 Task: Look for space in Billings, United States from 8th August, 2023 to 15th August, 2023 for 9 adults in price range Rs.10000 to Rs.14000. Place can be shared room with 5 bedrooms having 9 beds and 5 bathrooms. Property type can be house, flat, guest house. Amenities needed are: wifi, TV, free parkinig on premises, gym, breakfast. Booking option can be shelf check-in. Required host language is English.
Action: Mouse moved to (414, 97)
Screenshot: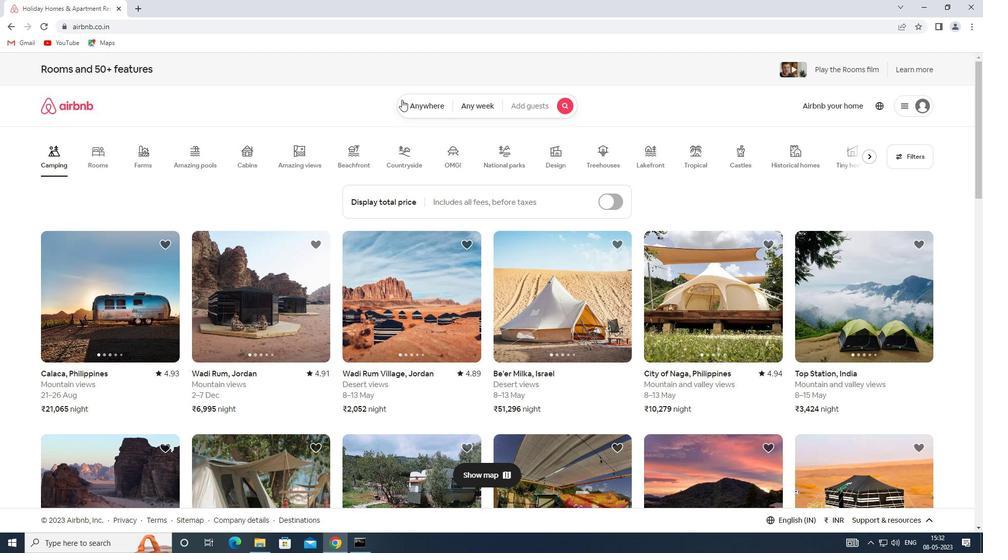 
Action: Mouse pressed left at (414, 97)
Screenshot: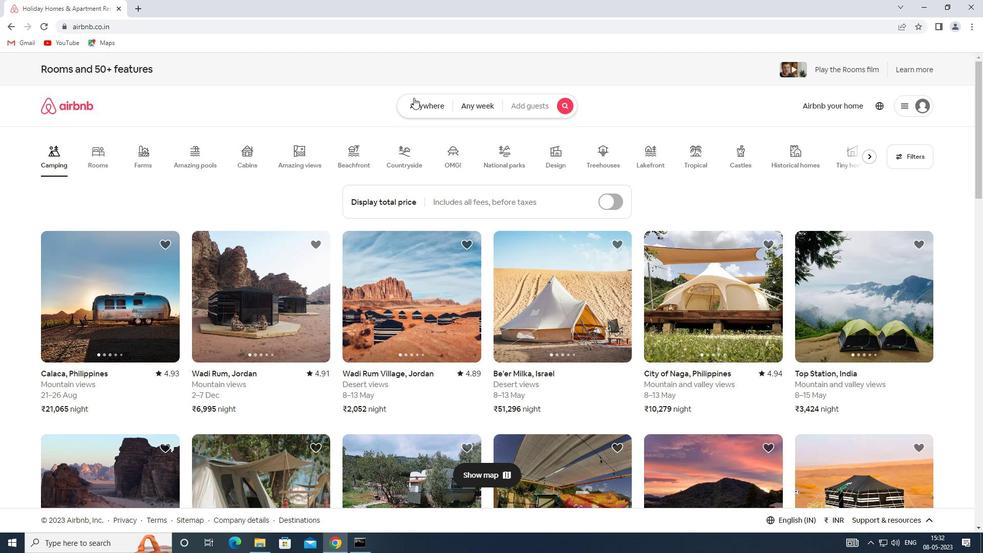 
Action: Mouse moved to (354, 135)
Screenshot: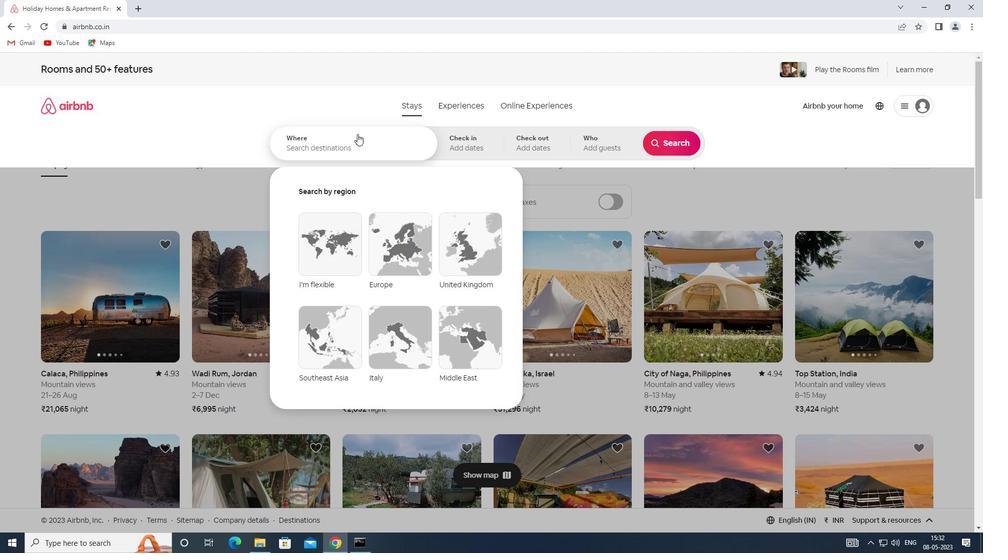 
Action: Mouse pressed left at (354, 135)
Screenshot: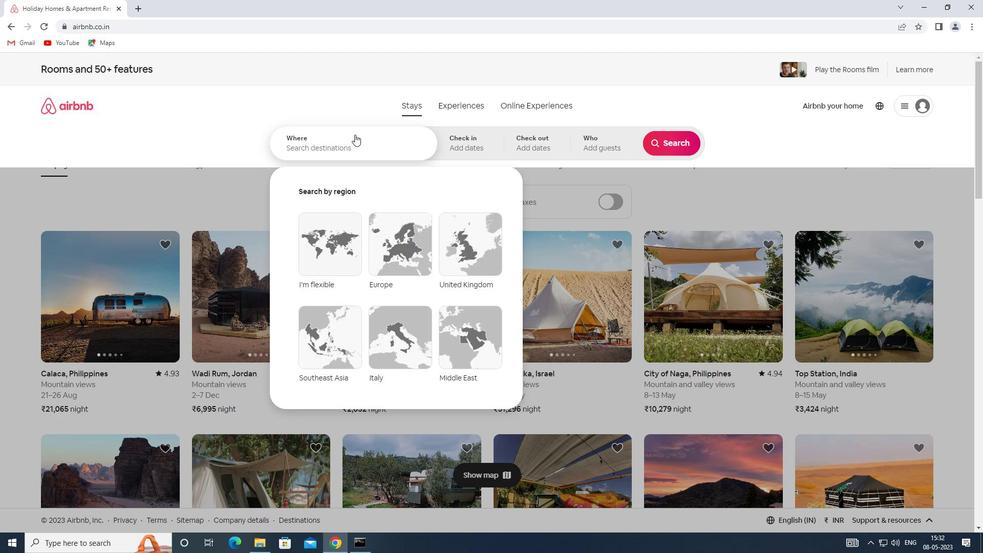 
Action: Mouse moved to (353, 135)
Screenshot: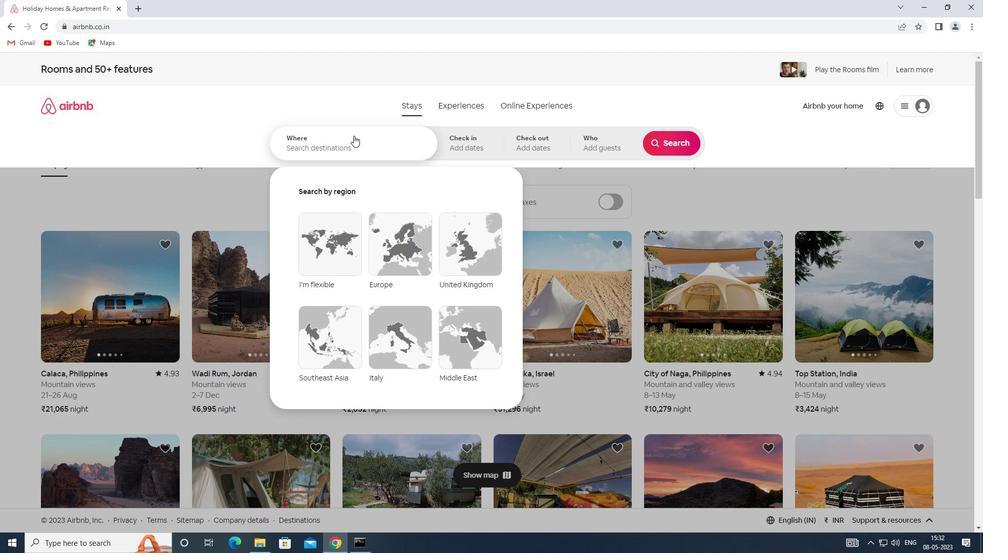 
Action: Key pressed <Key.shift>SPACE<Key.space>IN<Key.space><Key.shift>BILLINGS,<Key.shift>UNITED<Key.space><Key.shift>STATES
Screenshot: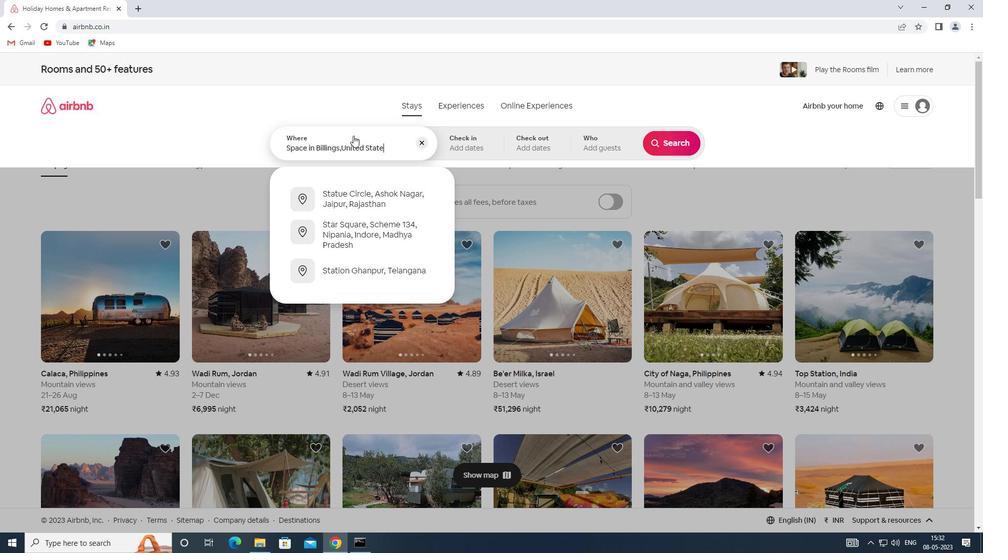 
Action: Mouse moved to (455, 135)
Screenshot: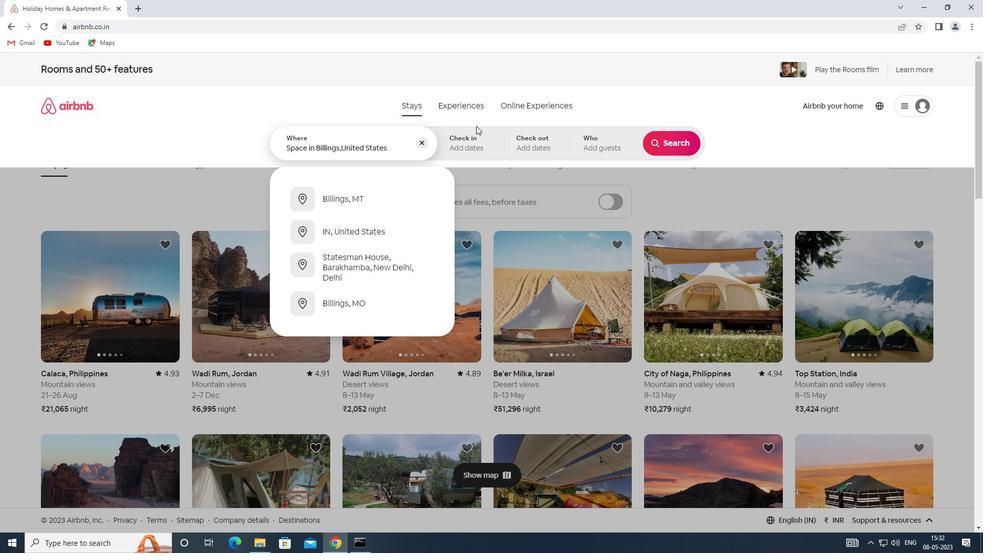 
Action: Mouse pressed left at (455, 135)
Screenshot: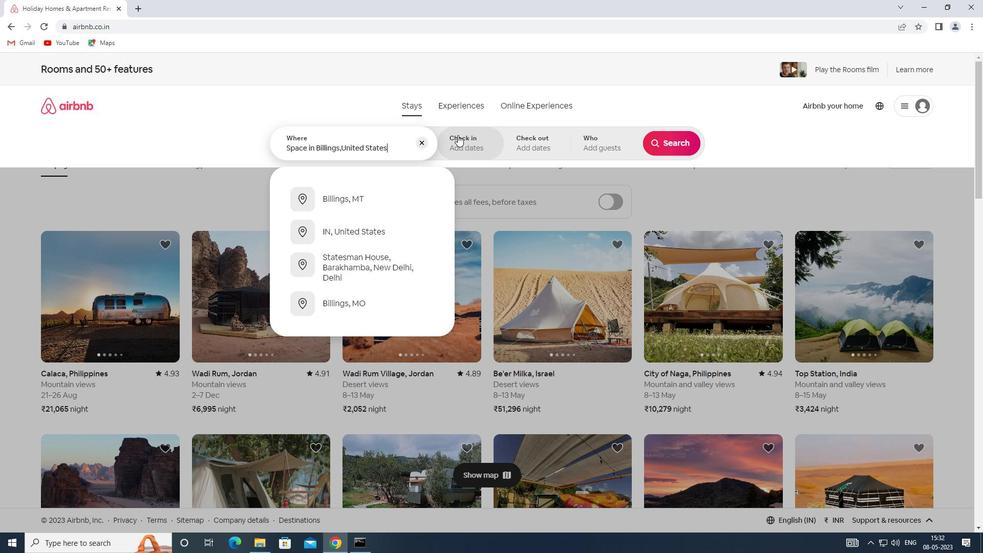 
Action: Mouse moved to (672, 222)
Screenshot: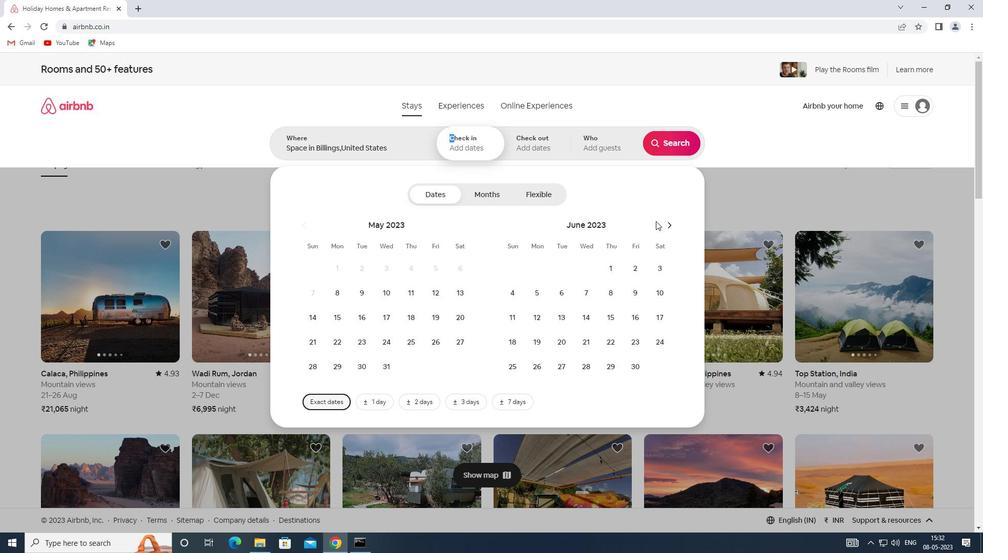 
Action: Mouse pressed left at (672, 222)
Screenshot: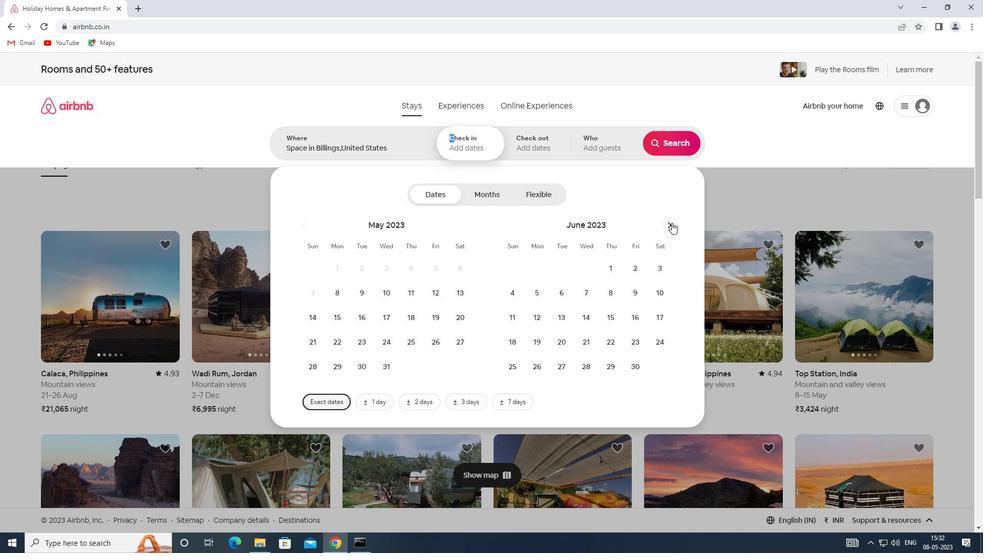 
Action: Mouse pressed left at (672, 222)
Screenshot: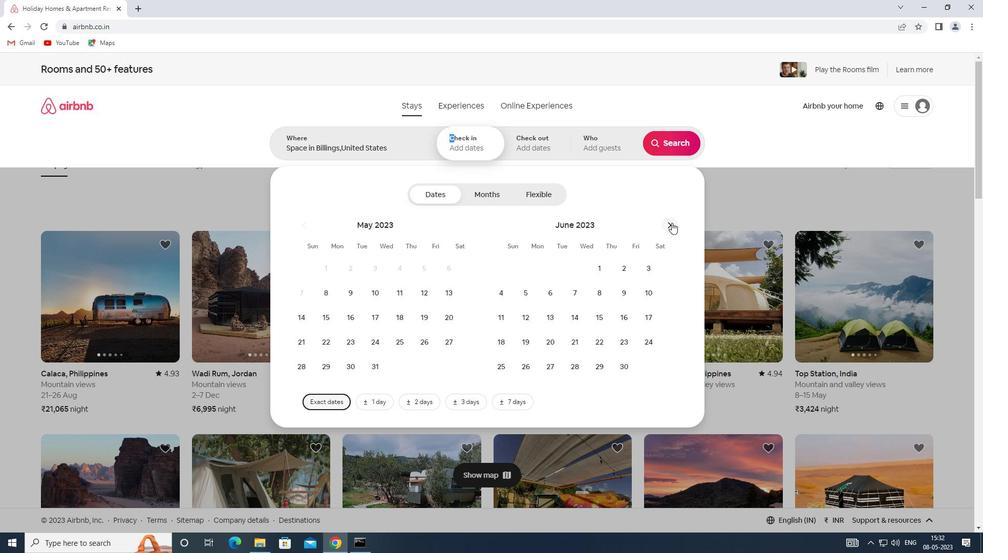 
Action: Mouse moved to (557, 294)
Screenshot: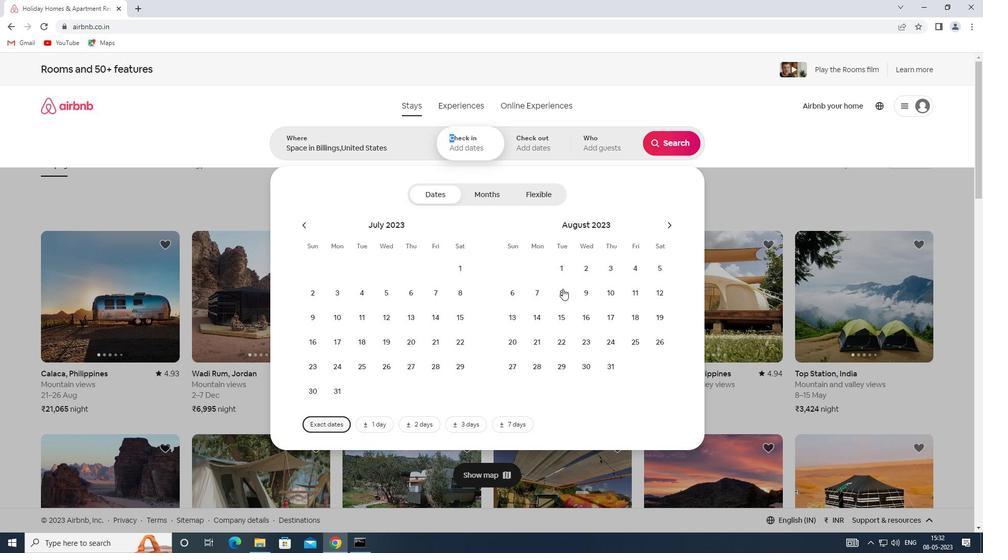 
Action: Mouse pressed left at (557, 294)
Screenshot: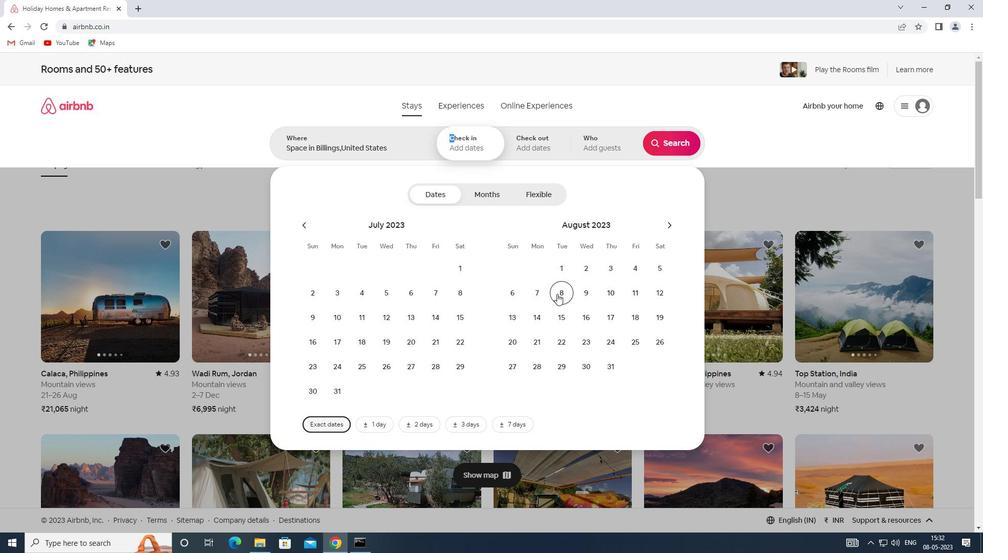 
Action: Mouse moved to (559, 316)
Screenshot: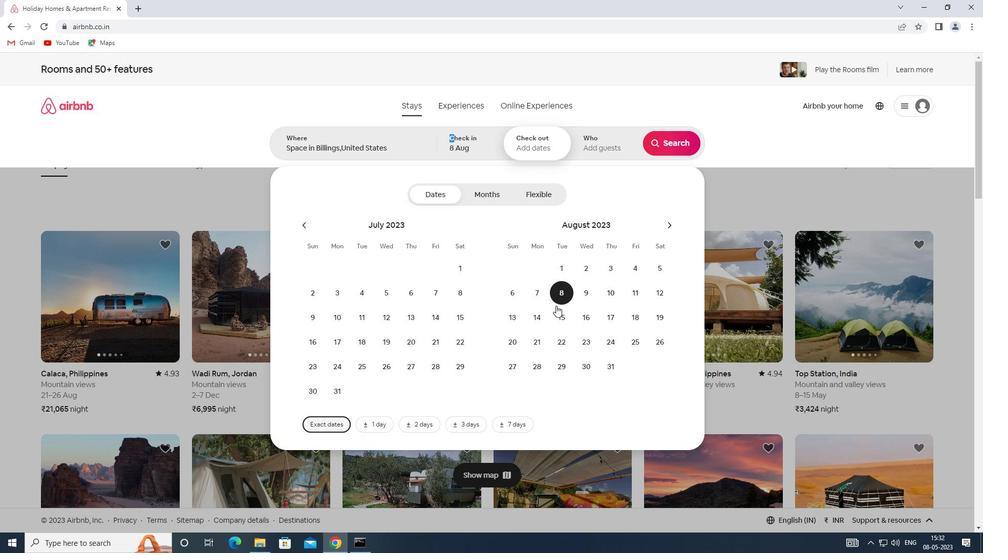 
Action: Mouse pressed left at (559, 316)
Screenshot: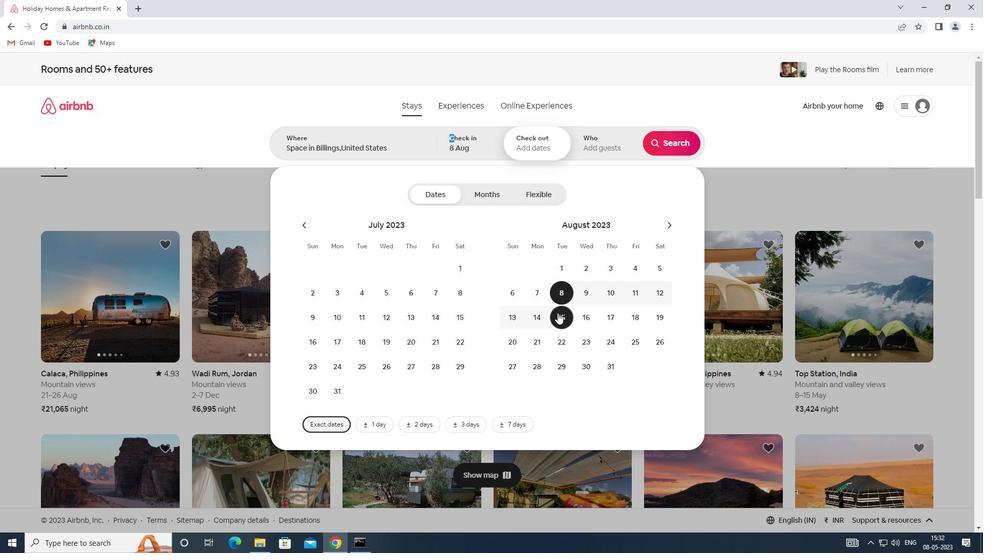 
Action: Mouse moved to (591, 149)
Screenshot: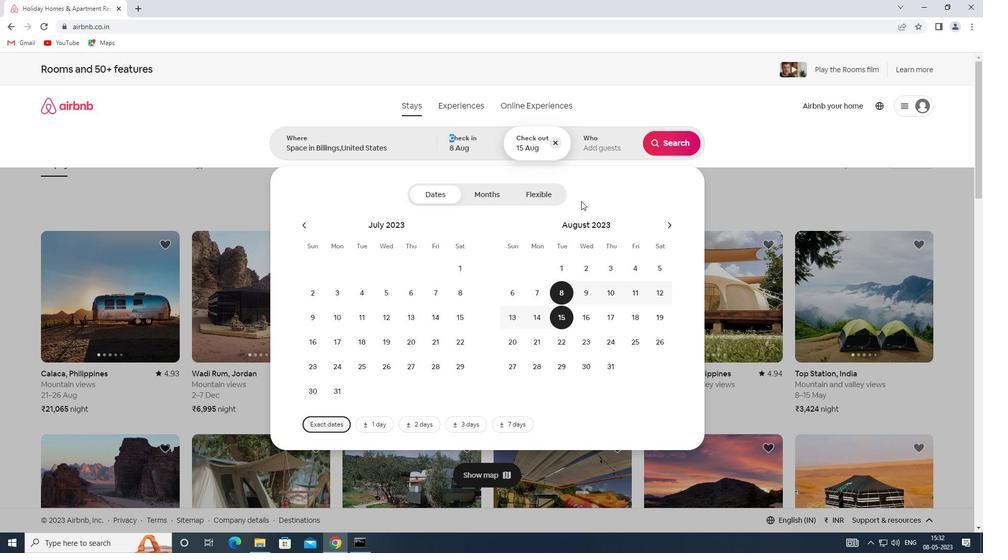 
Action: Mouse pressed left at (591, 149)
Screenshot: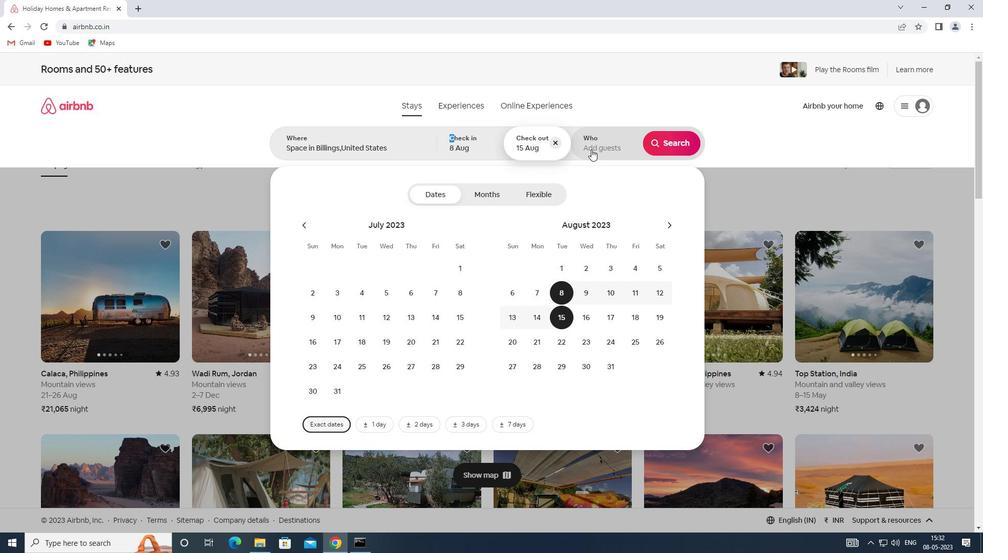 
Action: Mouse moved to (669, 199)
Screenshot: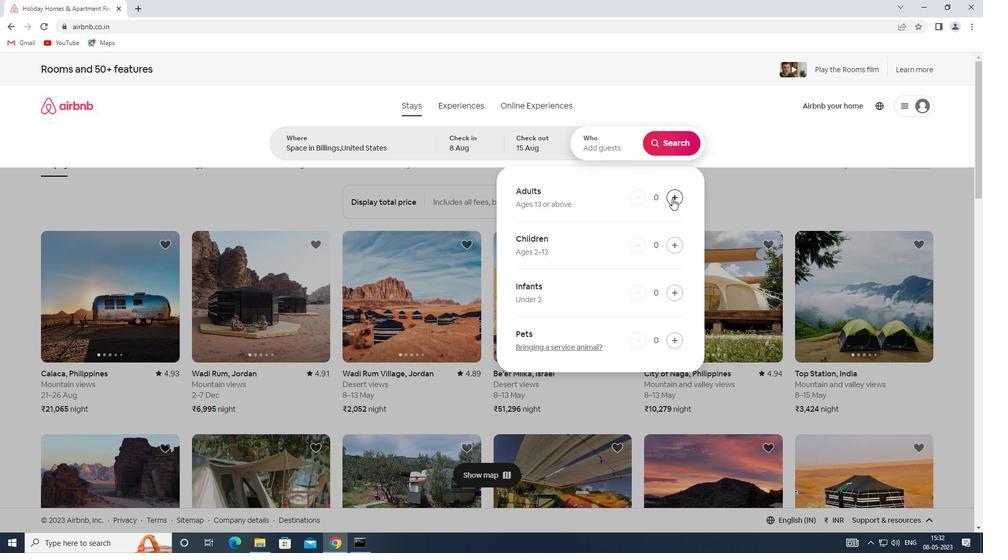 
Action: Mouse pressed left at (669, 199)
Screenshot: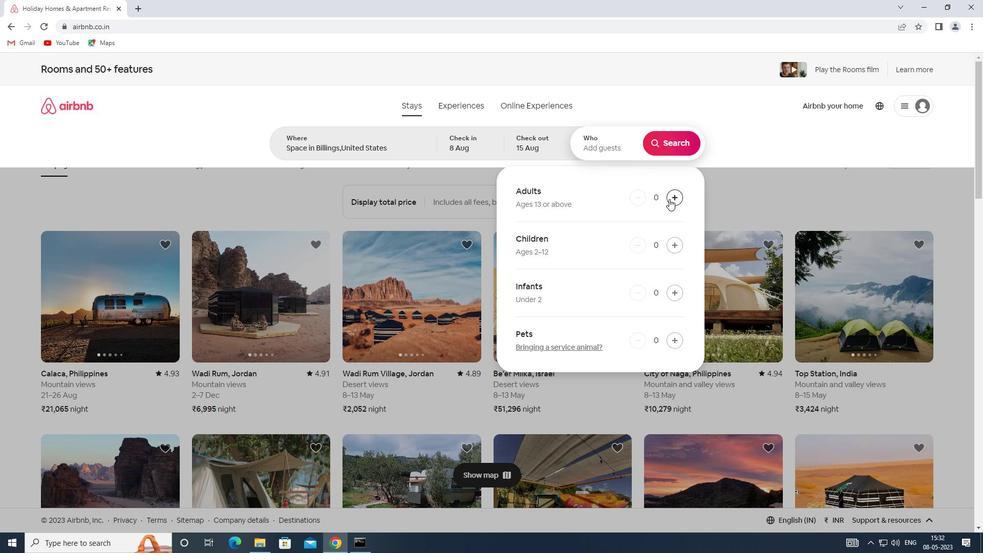 
Action: Mouse pressed left at (669, 199)
Screenshot: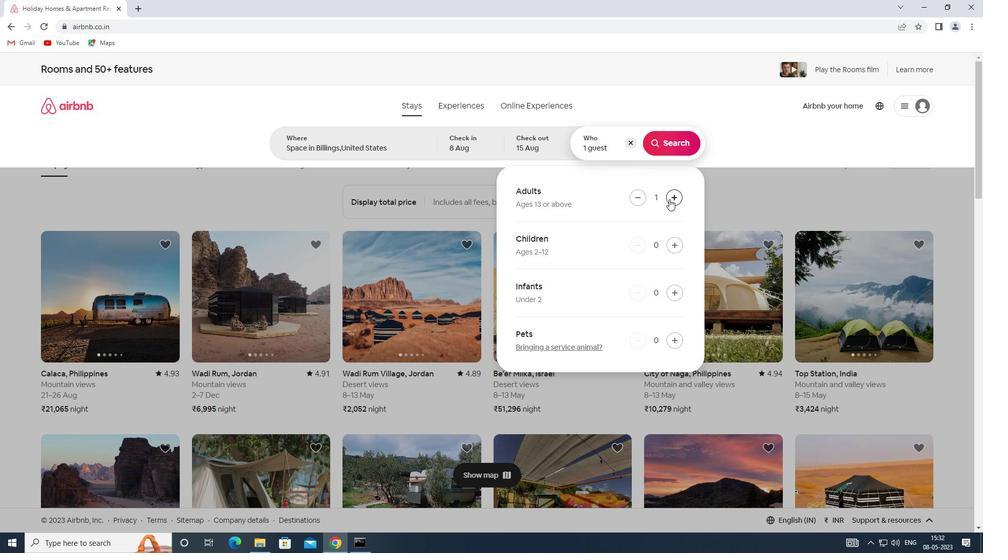 
Action: Mouse pressed left at (669, 199)
Screenshot: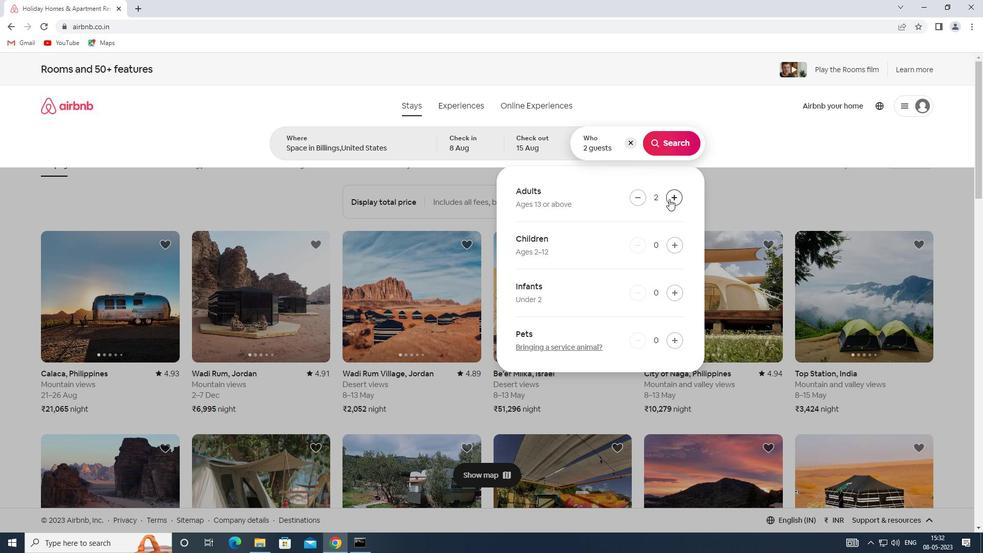 
Action: Mouse pressed left at (669, 199)
Screenshot: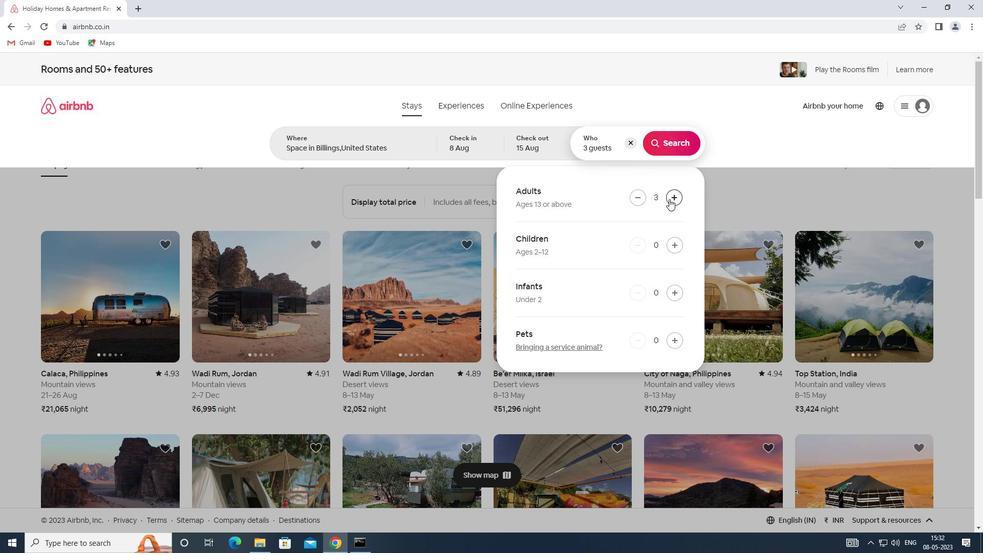 
Action: Mouse pressed left at (669, 199)
Screenshot: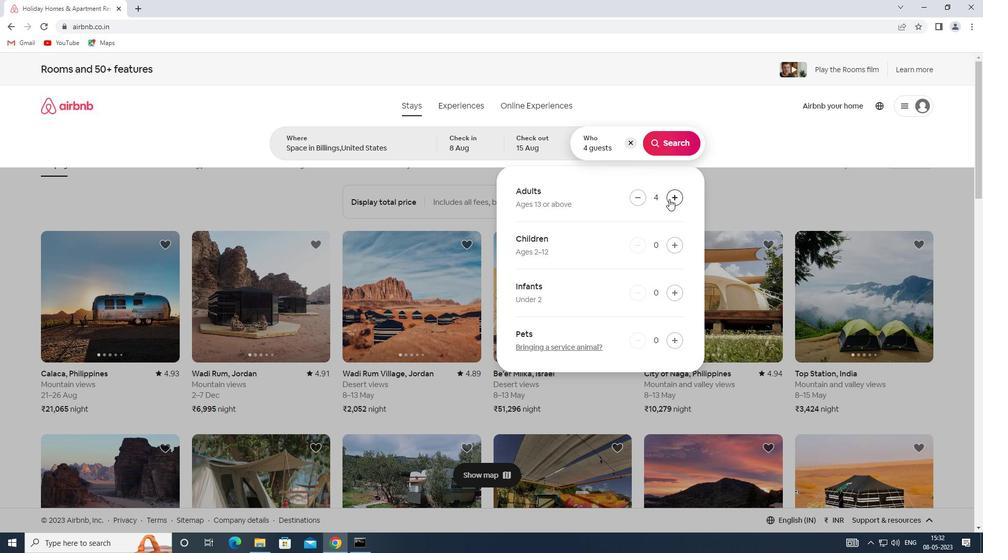 
Action: Mouse pressed left at (669, 199)
Screenshot: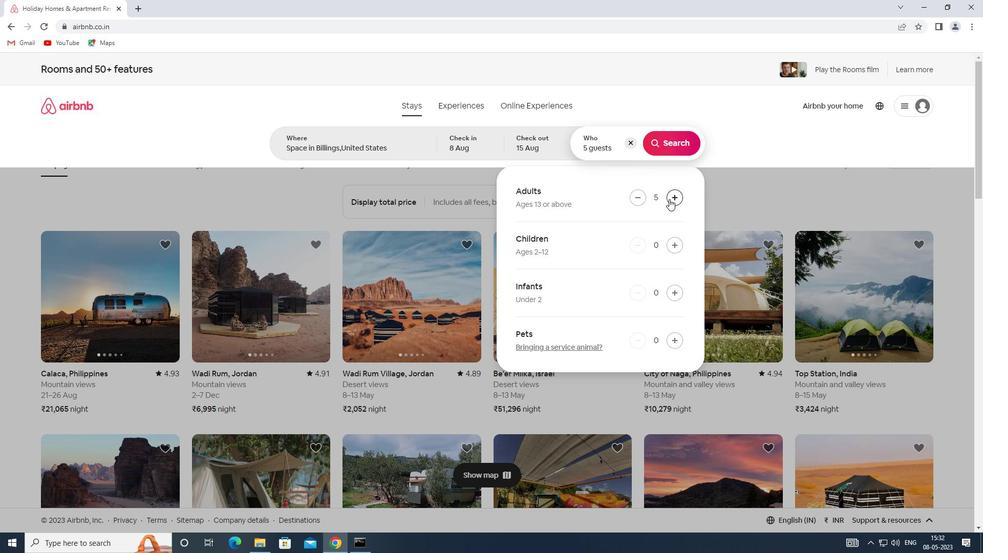 
Action: Mouse pressed left at (669, 199)
Screenshot: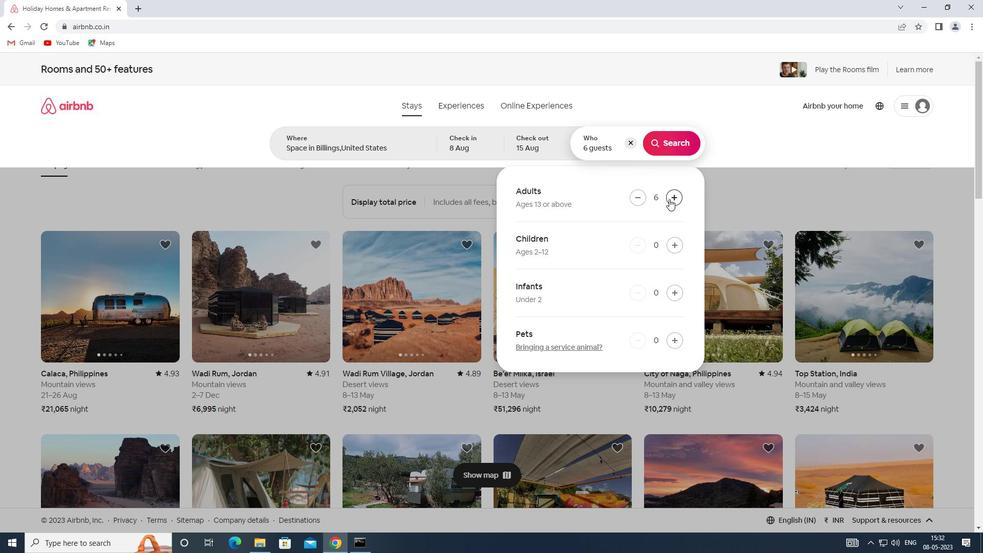 
Action: Mouse pressed left at (669, 199)
Screenshot: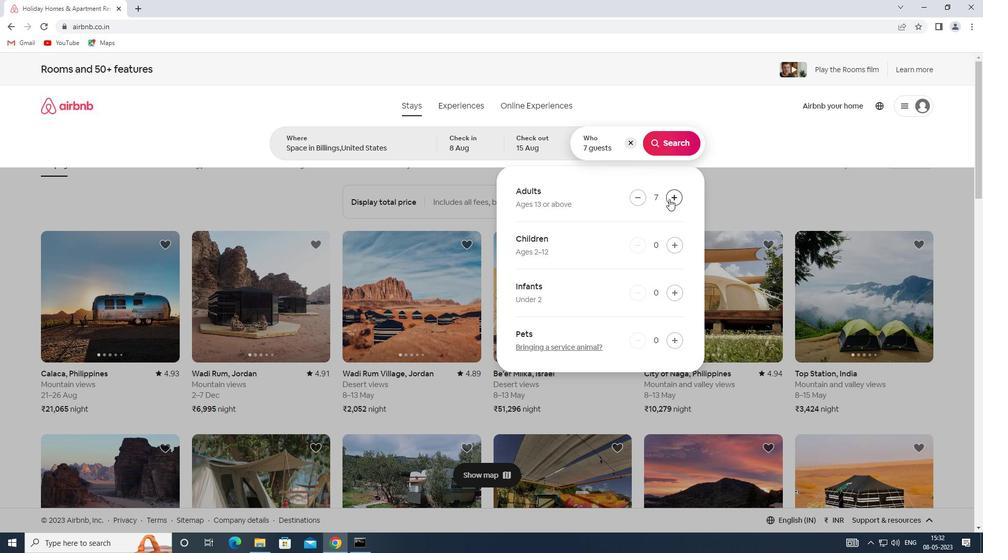 
Action: Mouse pressed left at (669, 199)
Screenshot: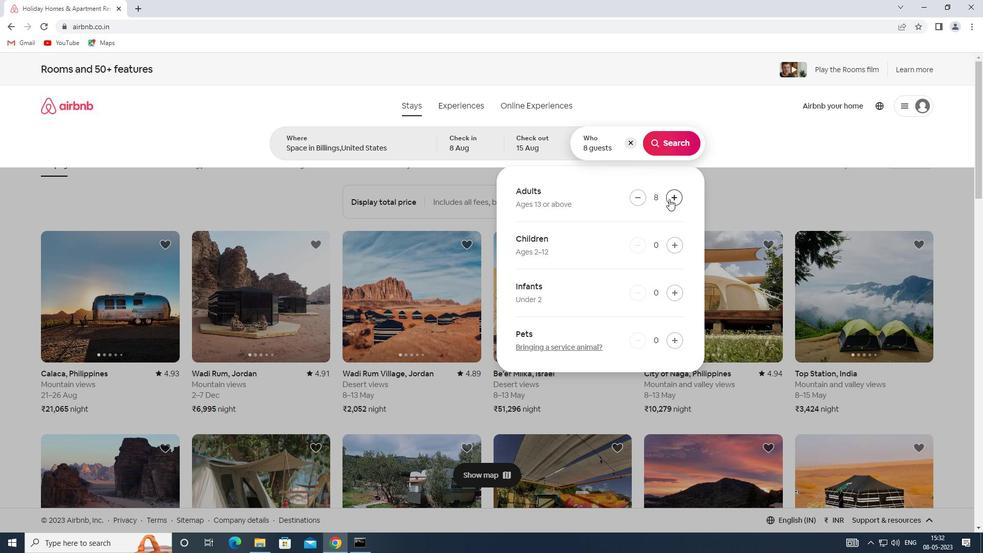
Action: Mouse moved to (667, 139)
Screenshot: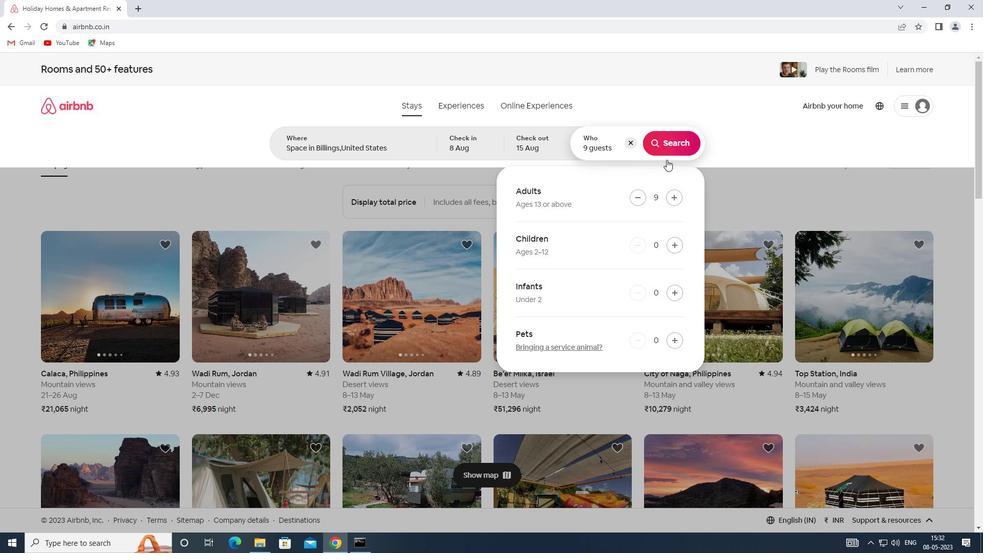 
Action: Mouse pressed left at (667, 139)
Screenshot: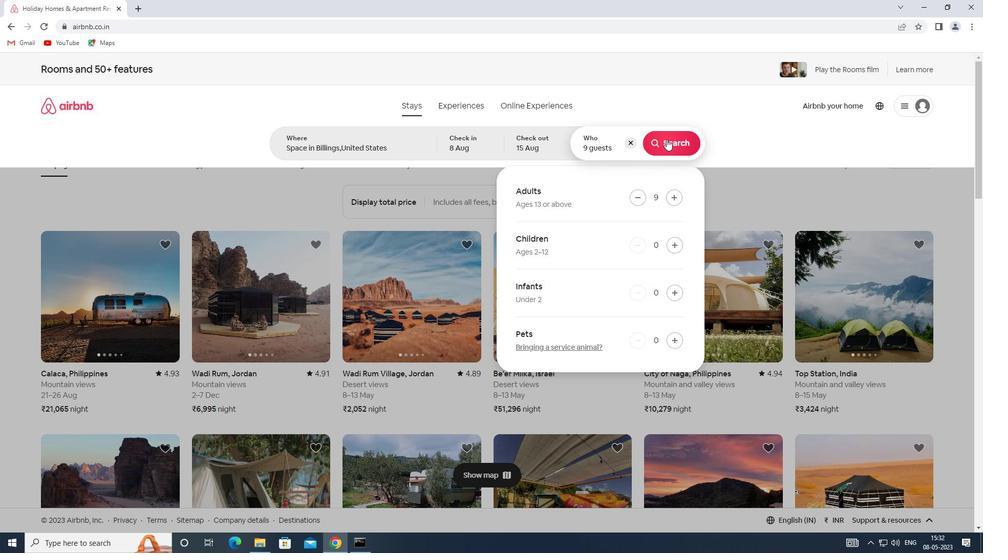 
Action: Mouse moved to (926, 115)
Screenshot: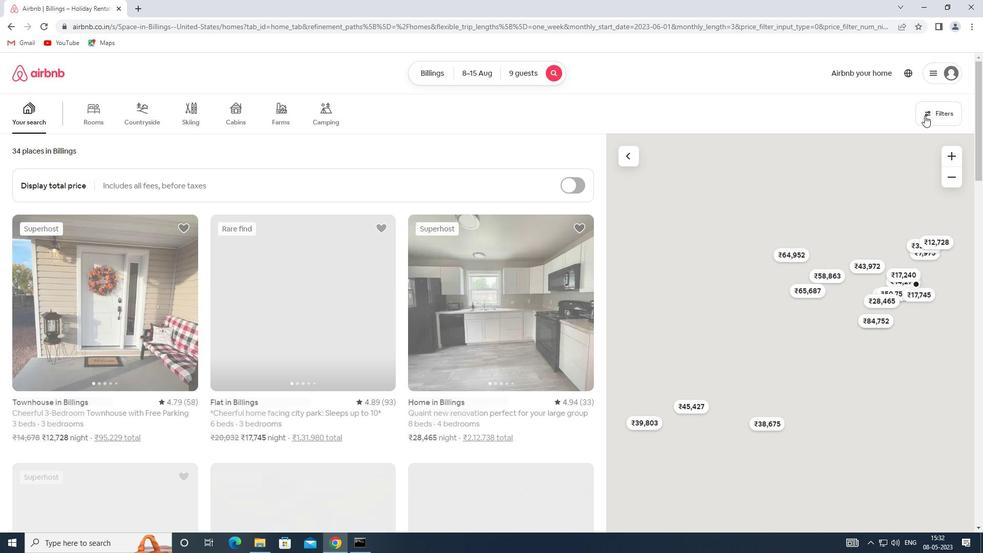 
Action: Mouse pressed left at (926, 115)
Screenshot: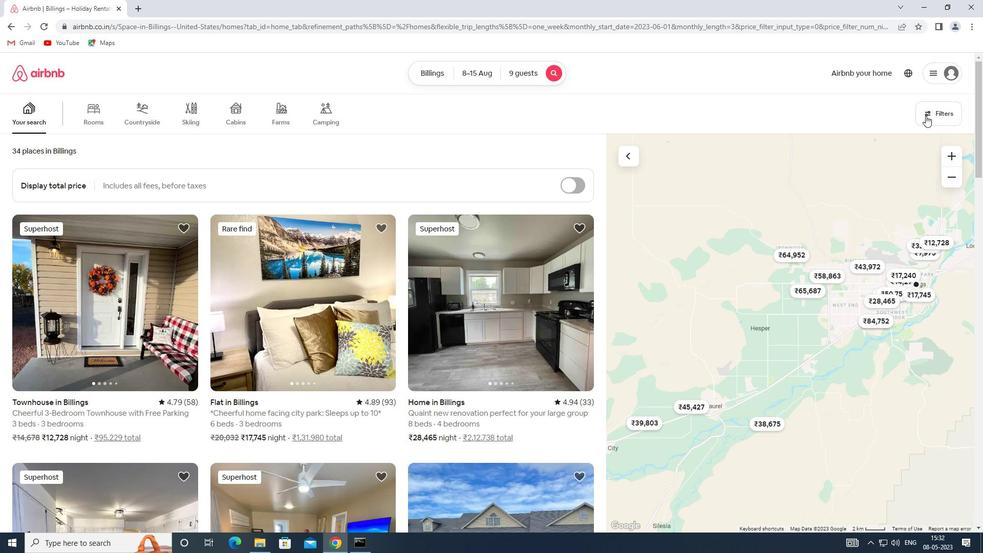 
Action: Mouse moved to (353, 367)
Screenshot: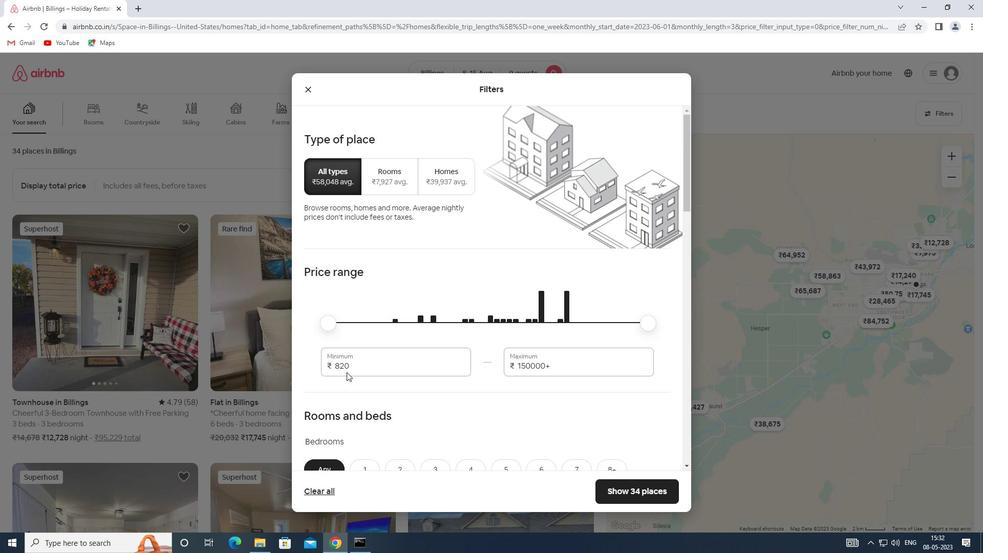 
Action: Mouse pressed left at (353, 367)
Screenshot: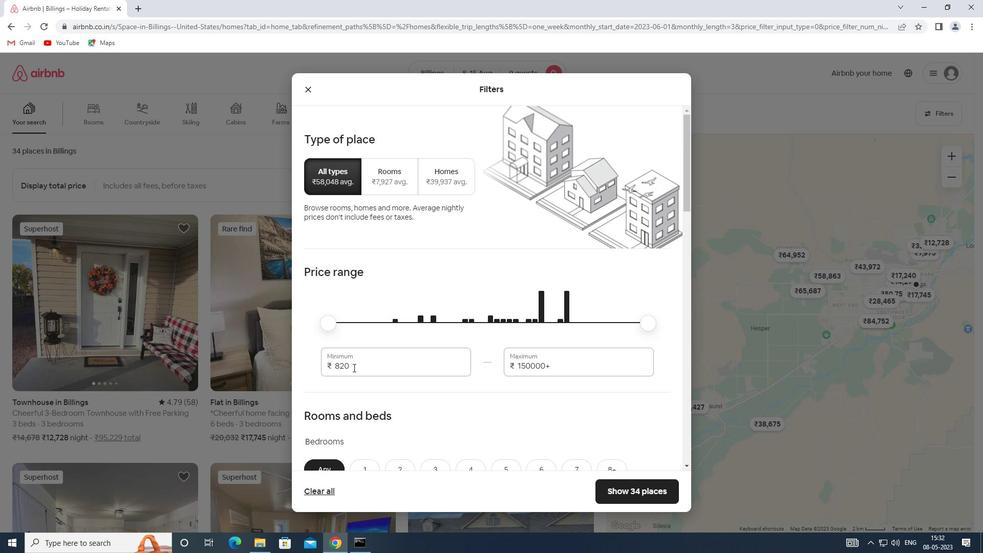 
Action: Mouse moved to (304, 367)
Screenshot: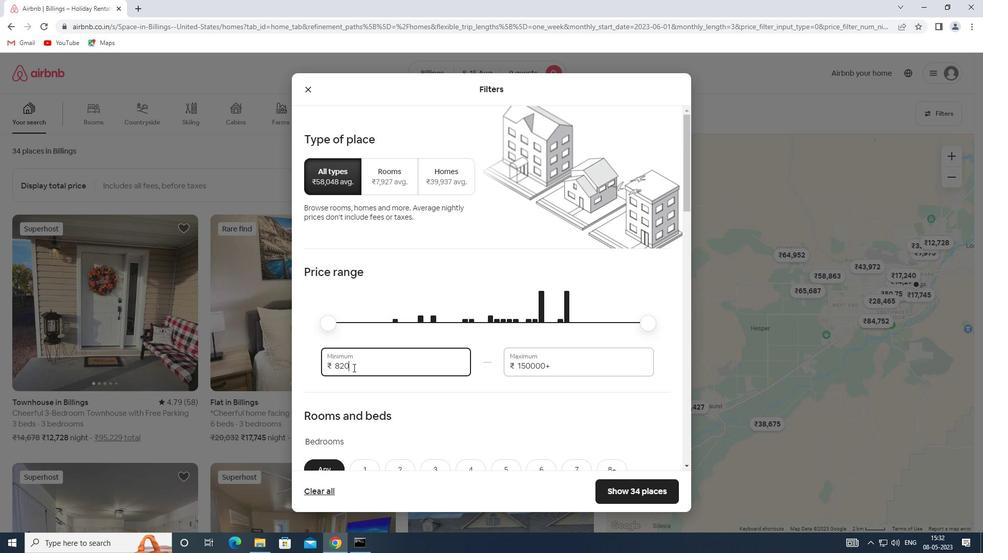 
Action: Key pressed 10000
Screenshot: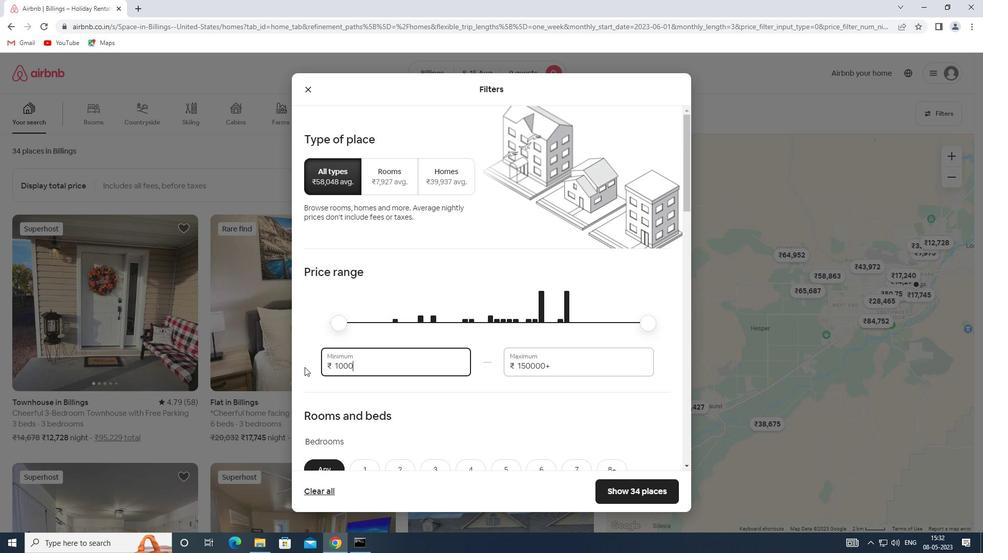 
Action: Mouse moved to (552, 371)
Screenshot: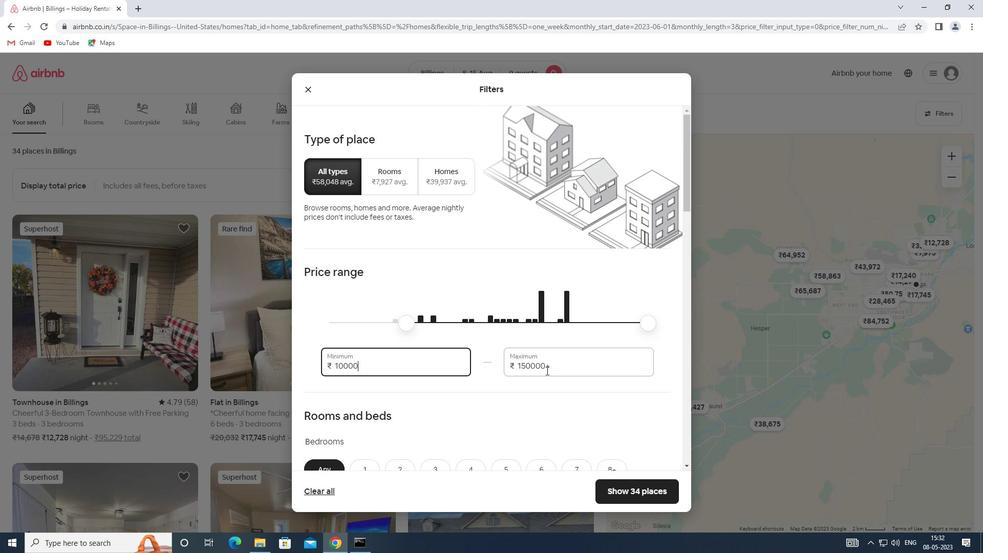 
Action: Mouse pressed left at (552, 371)
Screenshot: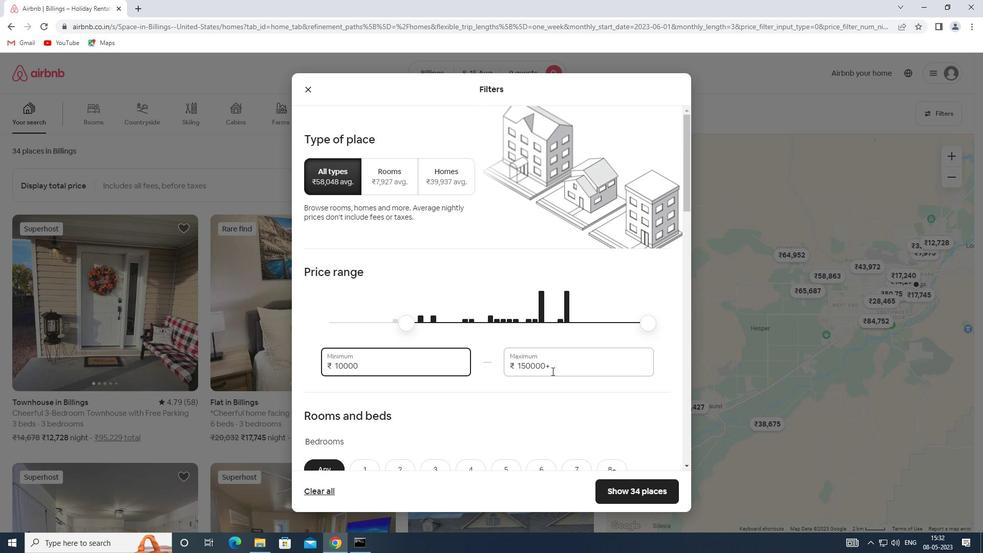 
Action: Mouse moved to (513, 371)
Screenshot: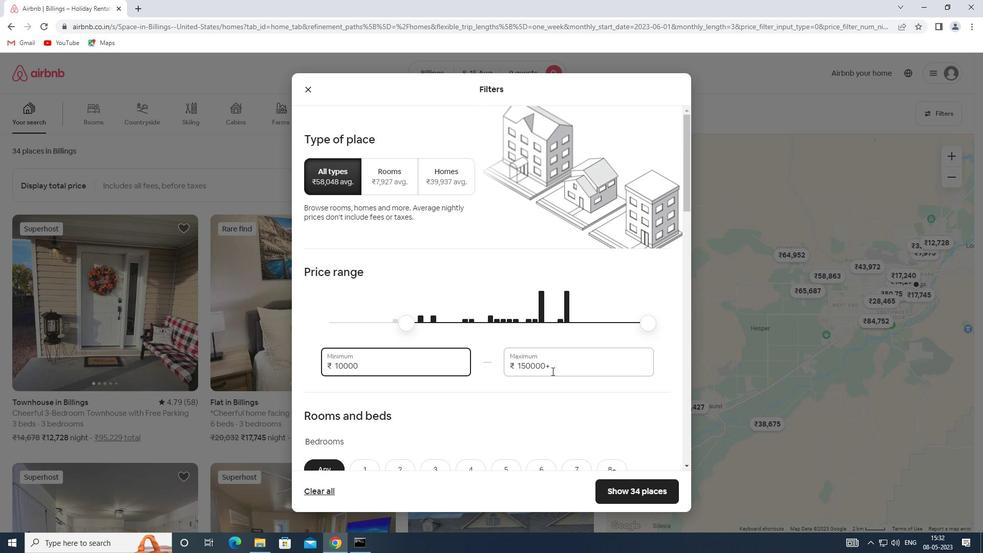 
Action: Key pressed 149<Key.backspace>000
Screenshot: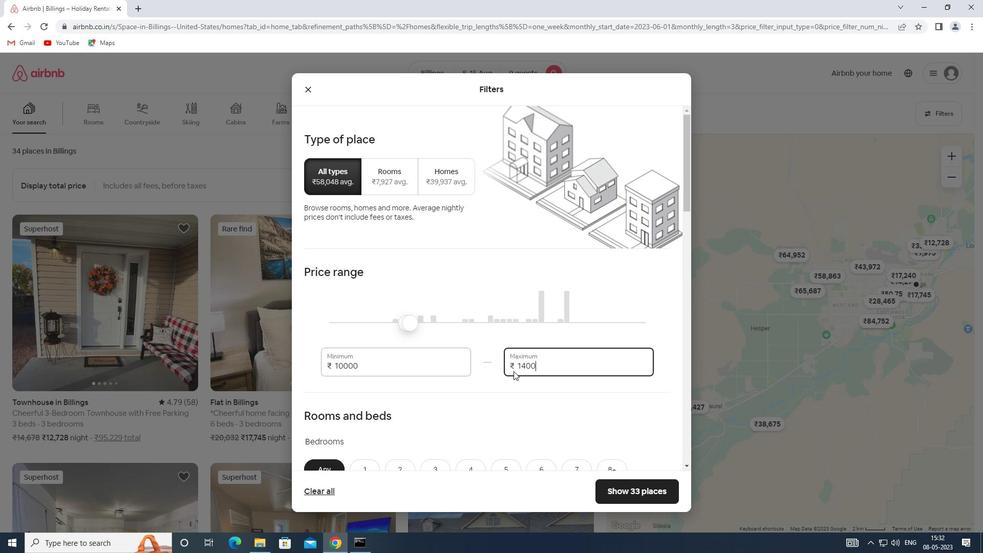 
Action: Mouse scrolled (513, 371) with delta (0, 0)
Screenshot: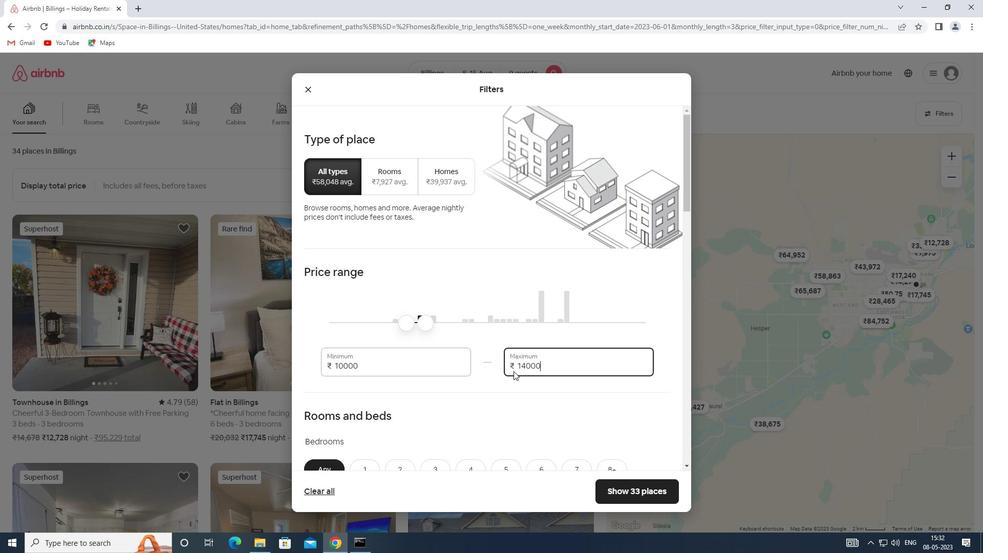 
Action: Mouse scrolled (513, 371) with delta (0, 0)
Screenshot: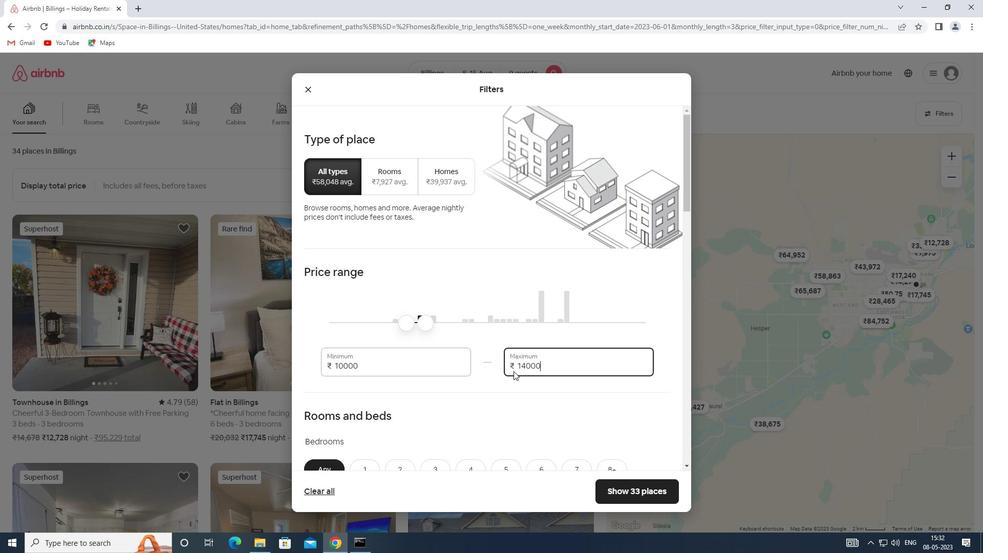 
Action: Mouse scrolled (513, 371) with delta (0, 0)
Screenshot: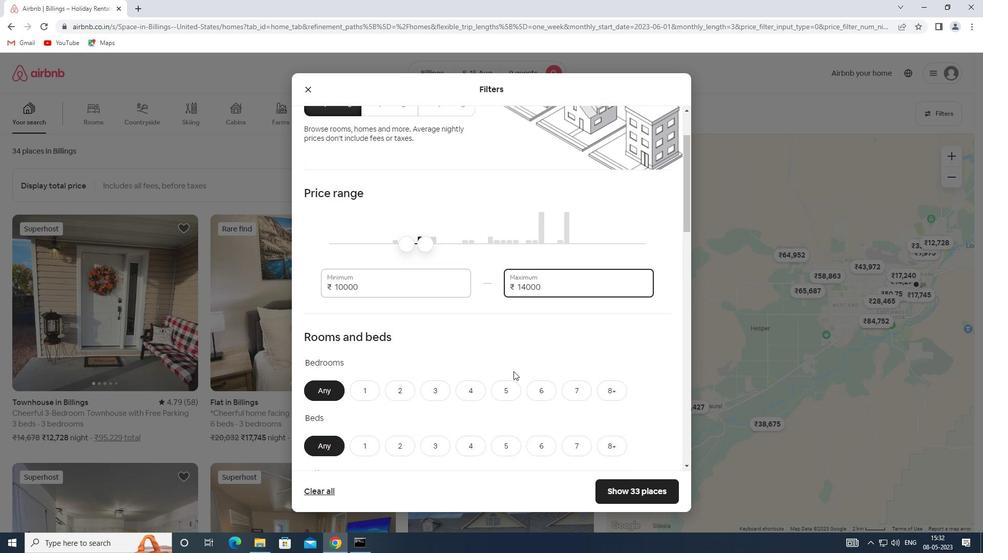 
Action: Mouse moved to (507, 321)
Screenshot: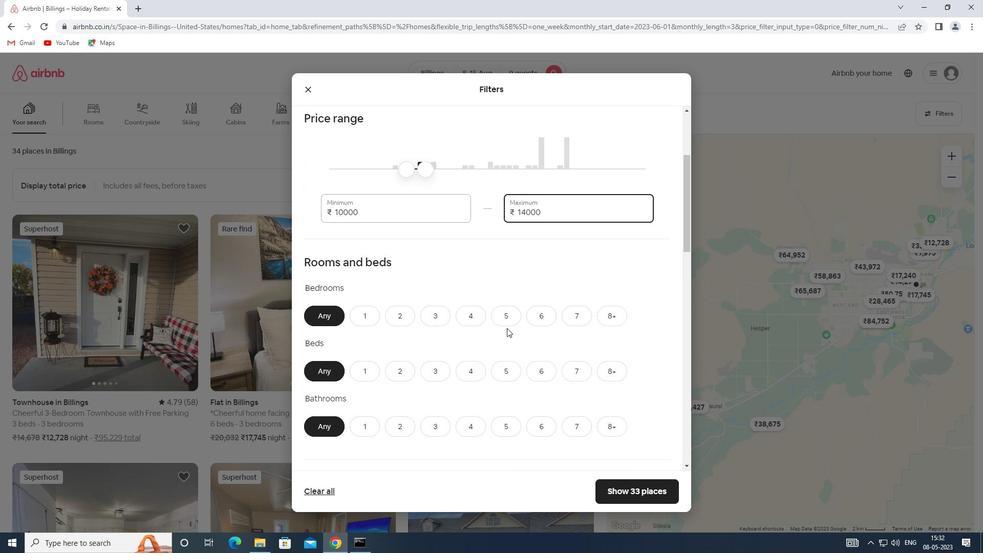 
Action: Mouse pressed left at (507, 321)
Screenshot: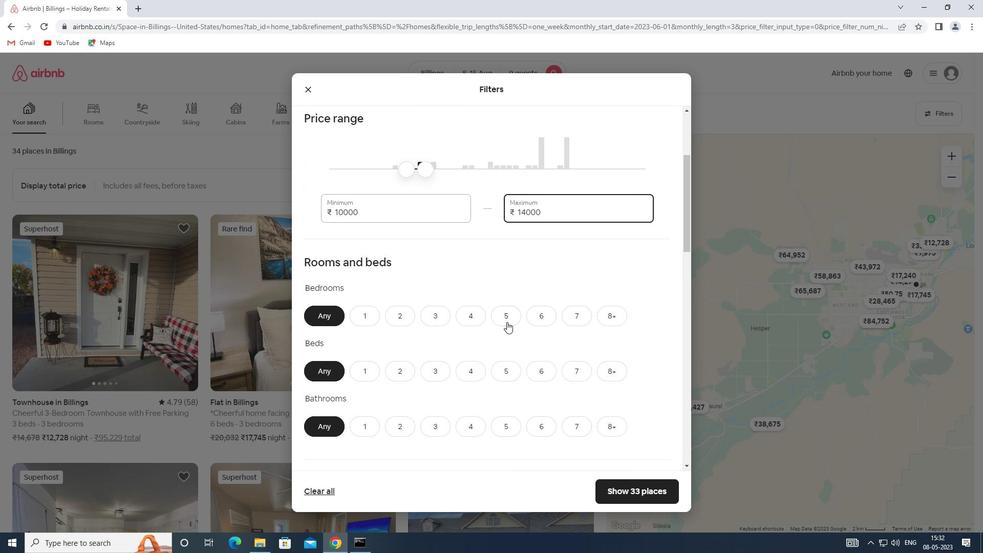 
Action: Mouse moved to (608, 371)
Screenshot: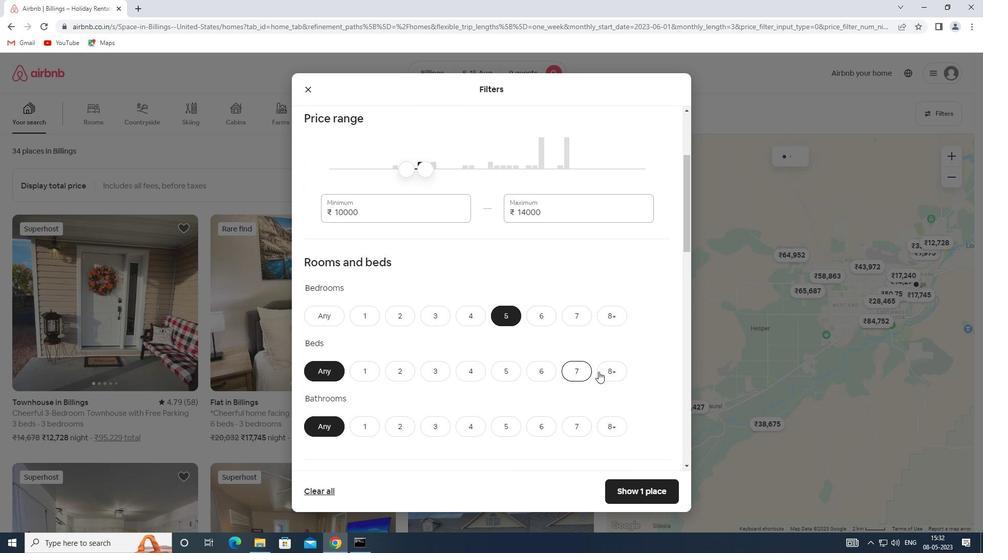 
Action: Mouse pressed left at (608, 371)
Screenshot: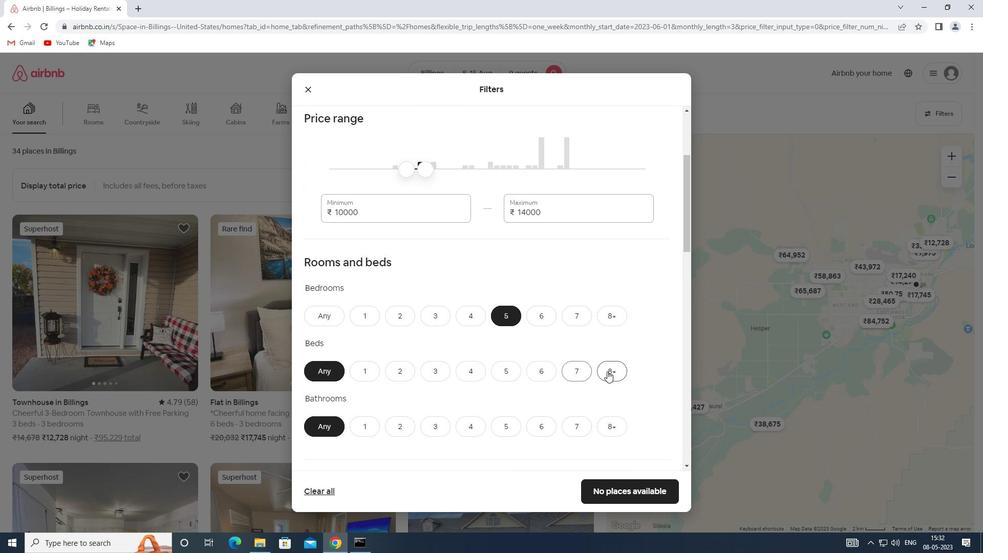
Action: Mouse moved to (504, 426)
Screenshot: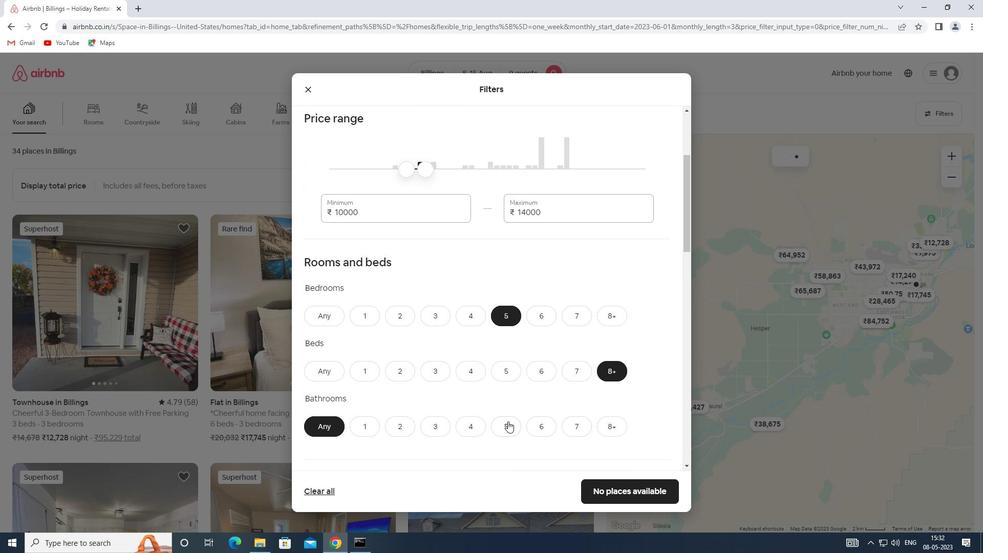 
Action: Mouse pressed left at (504, 426)
Screenshot: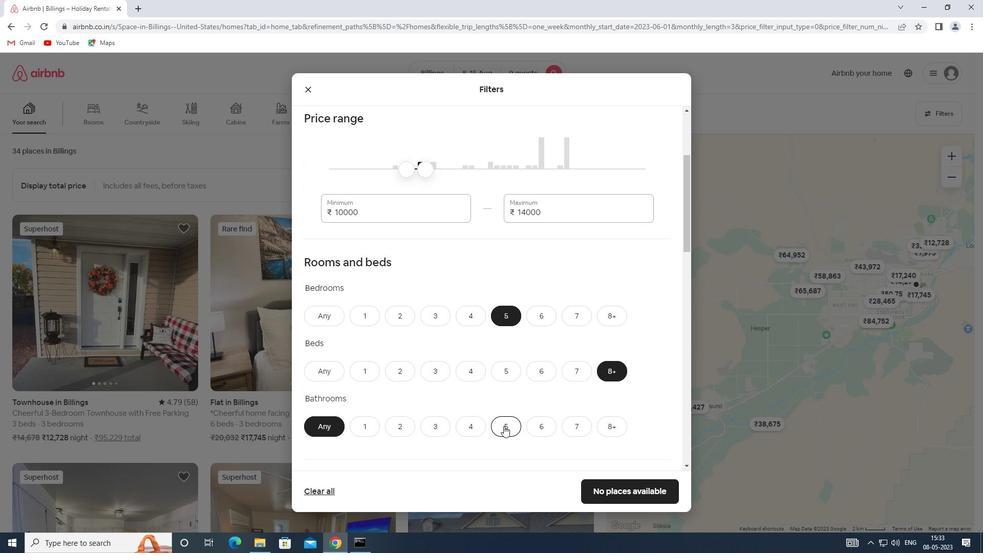 
Action: Mouse moved to (503, 425)
Screenshot: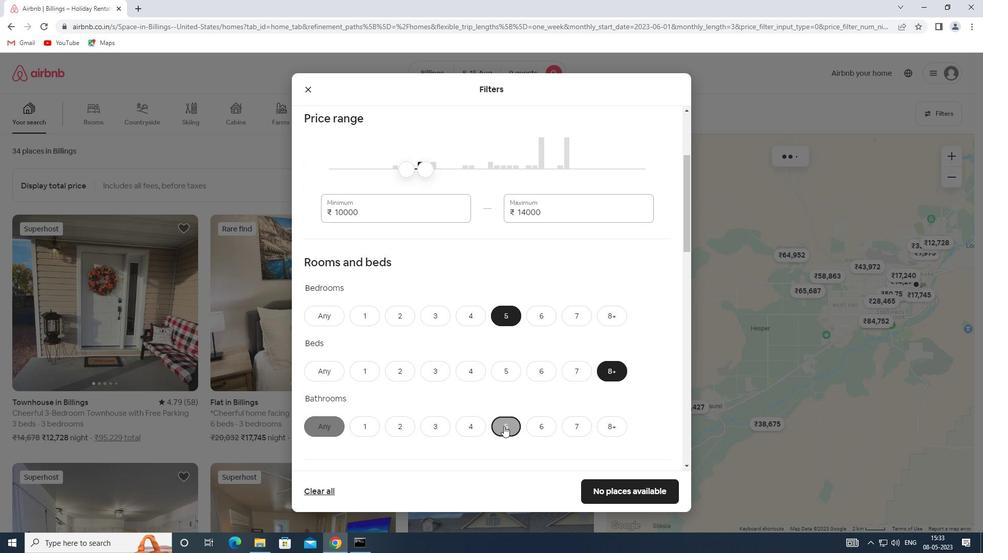 
Action: Mouse scrolled (503, 424) with delta (0, 0)
Screenshot: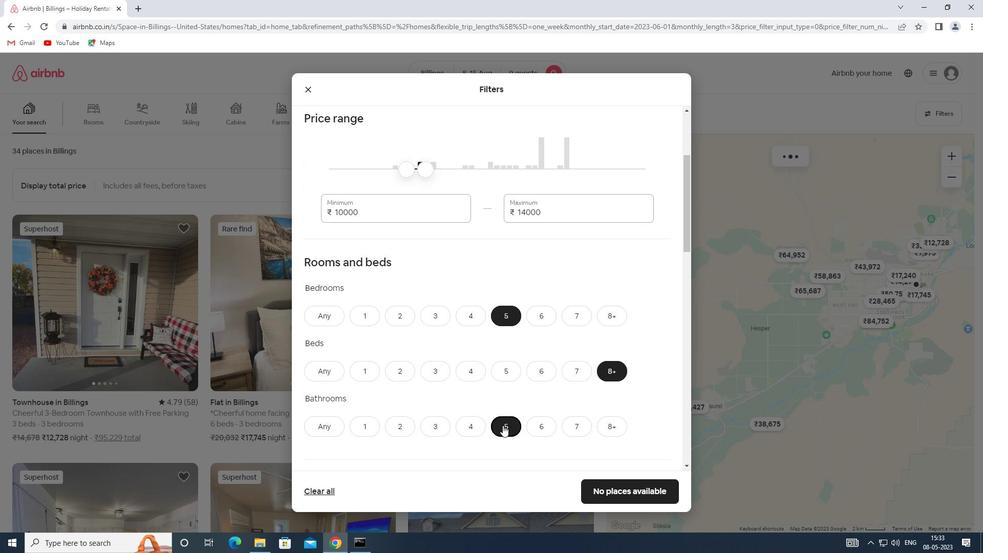 
Action: Mouse scrolled (503, 424) with delta (0, 0)
Screenshot: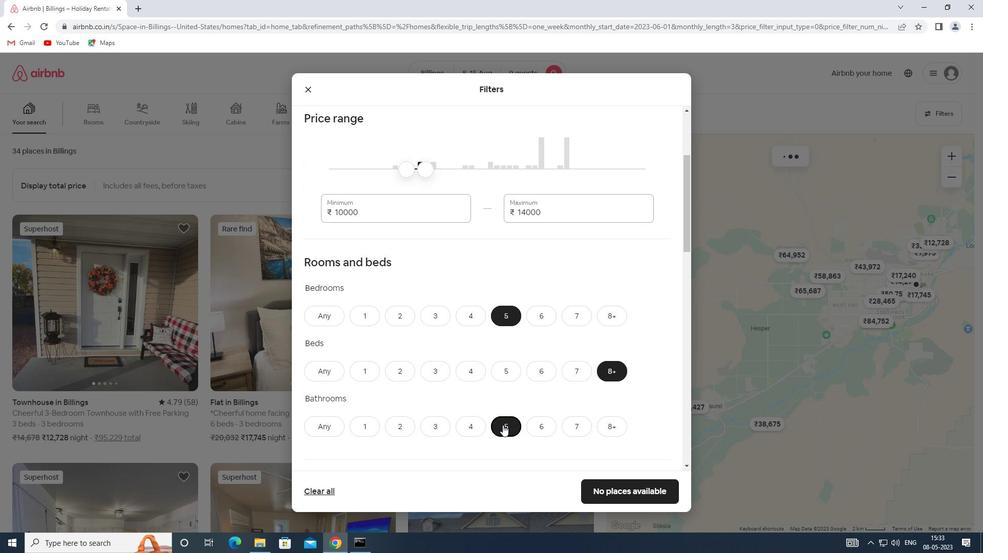 
Action: Mouse moved to (502, 423)
Screenshot: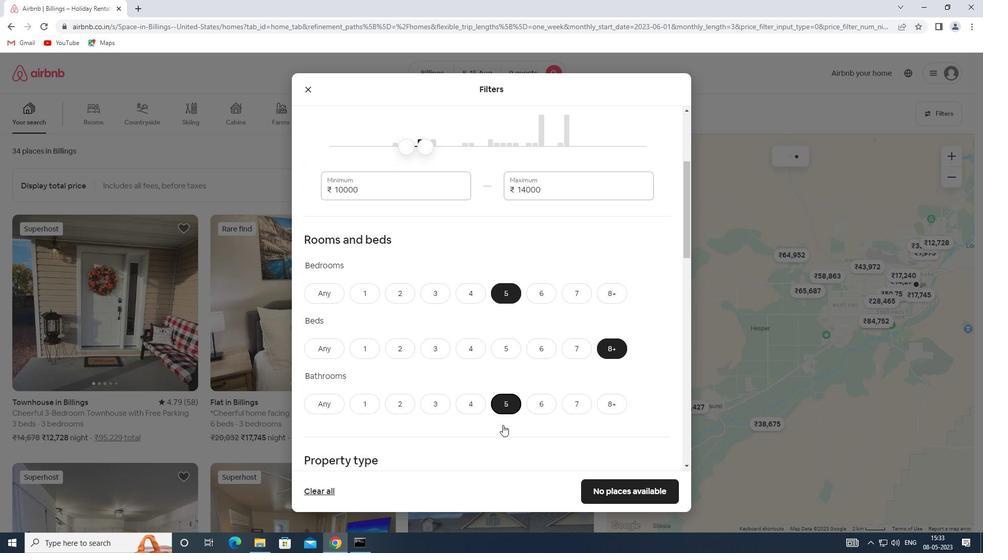 
Action: Mouse scrolled (502, 422) with delta (0, 0)
Screenshot: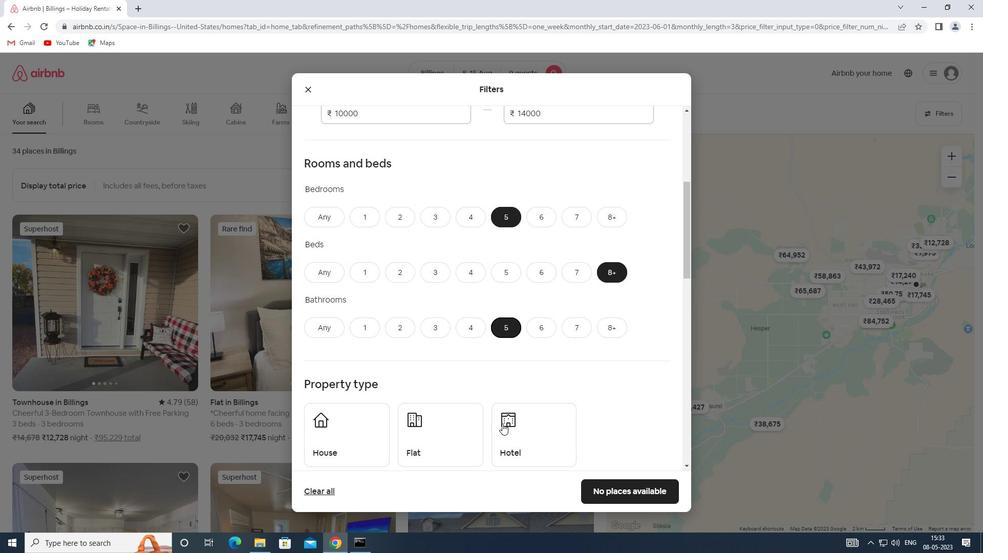 
Action: Mouse scrolled (502, 422) with delta (0, 0)
Screenshot: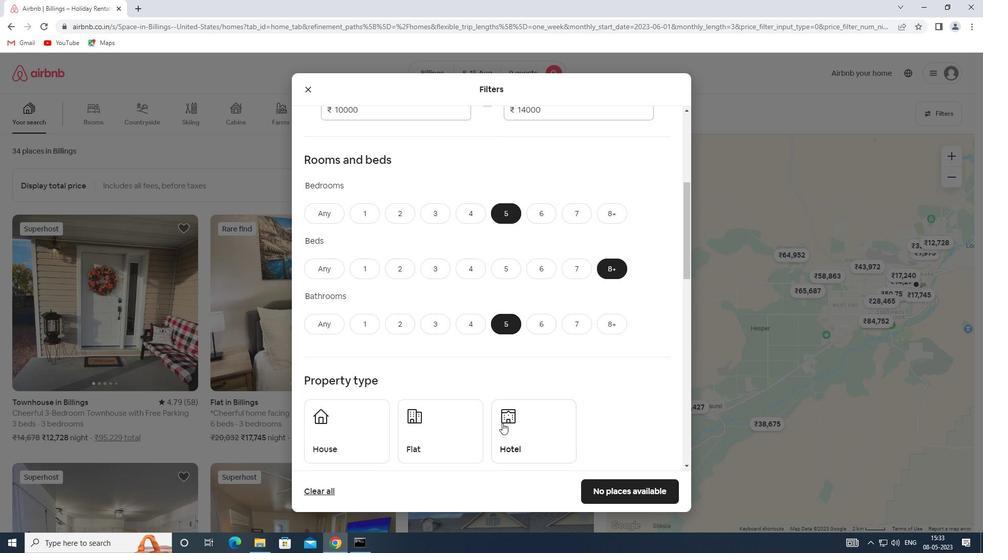 
Action: Mouse moved to (368, 351)
Screenshot: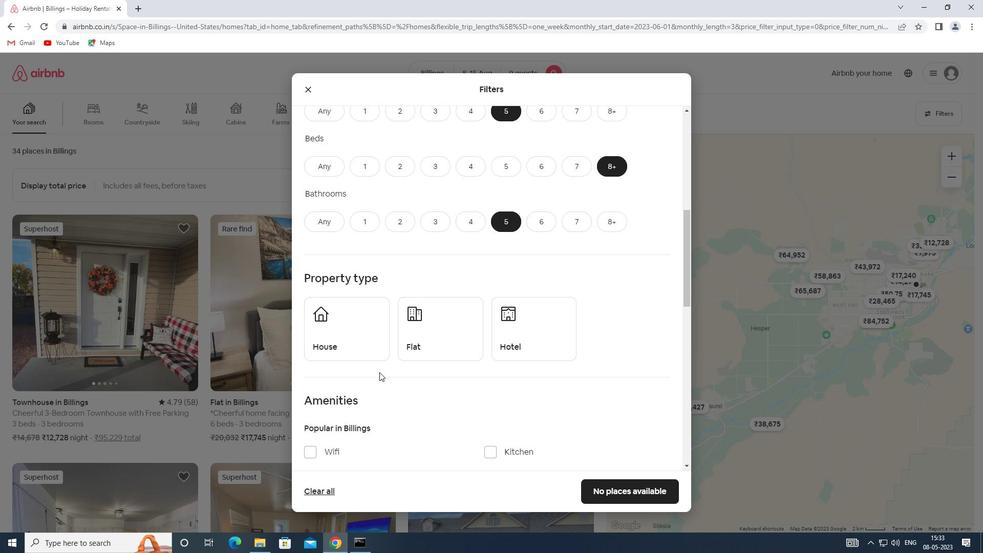 
Action: Mouse pressed left at (368, 351)
Screenshot: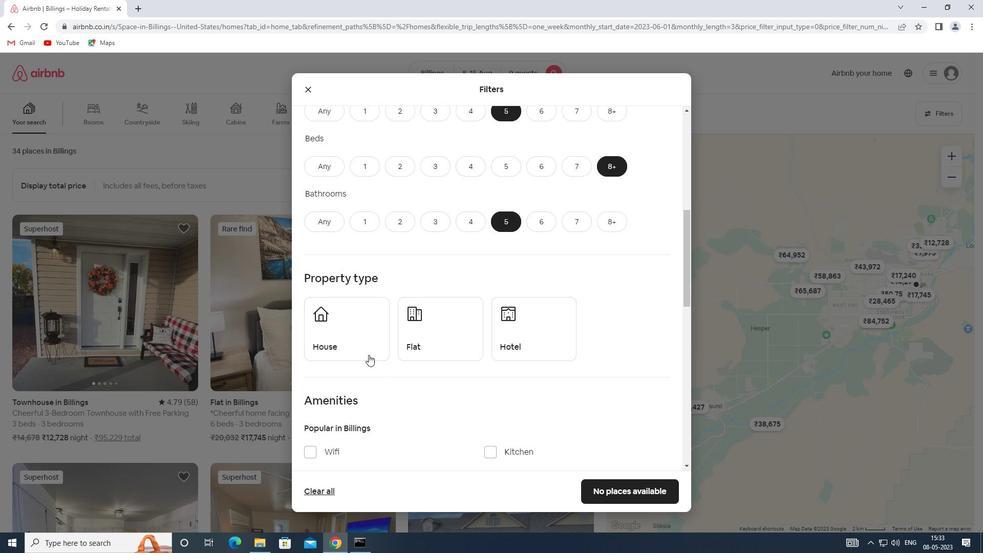 
Action: Mouse moved to (438, 342)
Screenshot: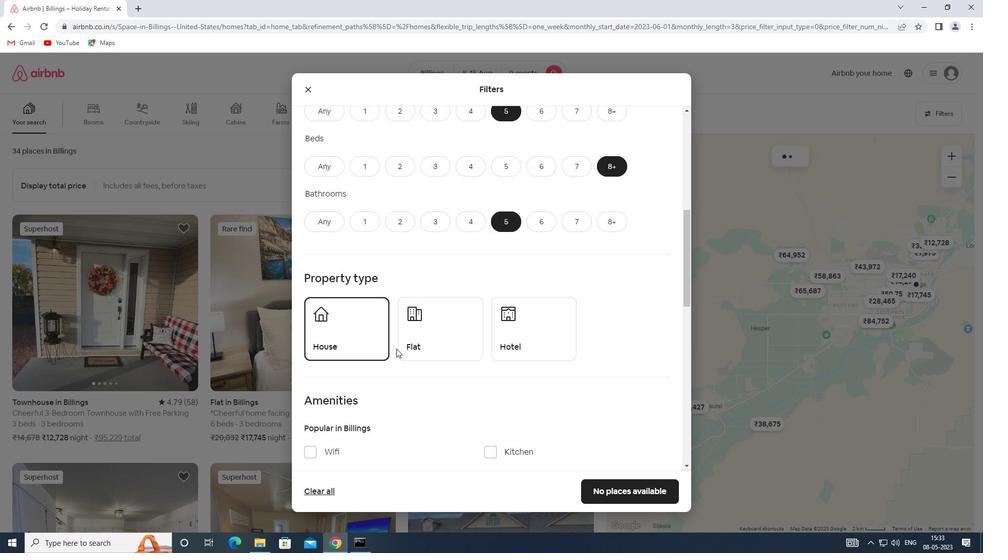 
Action: Mouse pressed left at (438, 342)
Screenshot: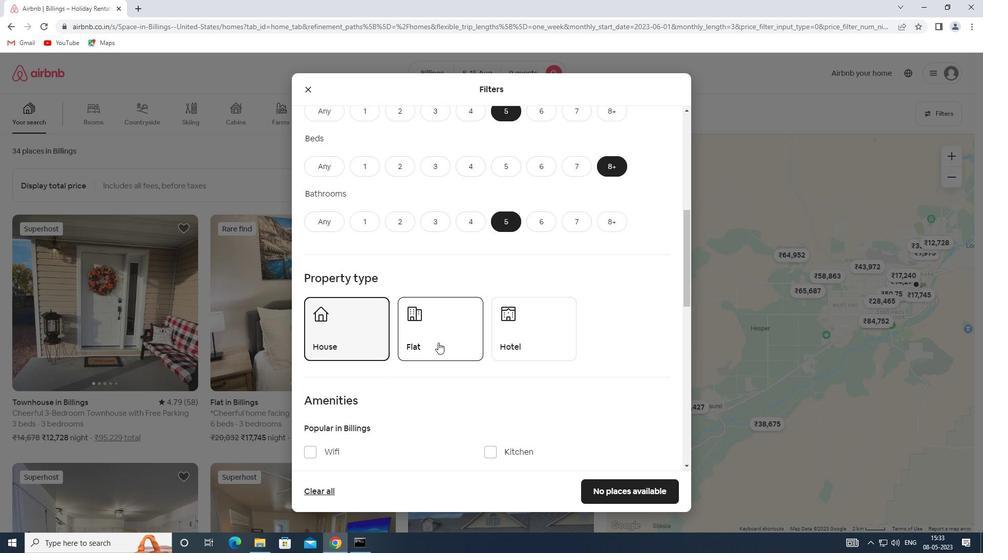 
Action: Mouse moved to (495, 336)
Screenshot: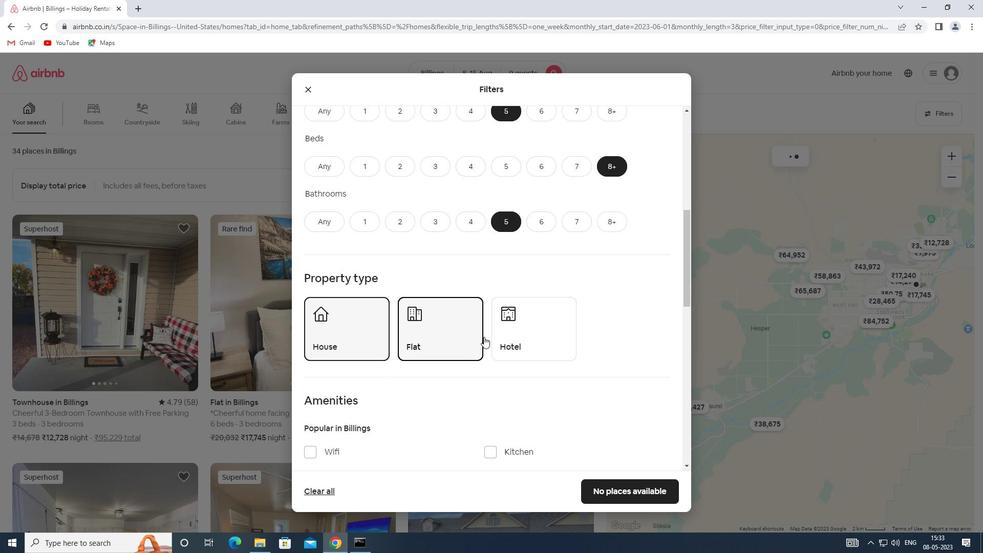 
Action: Mouse scrolled (495, 336) with delta (0, 0)
Screenshot: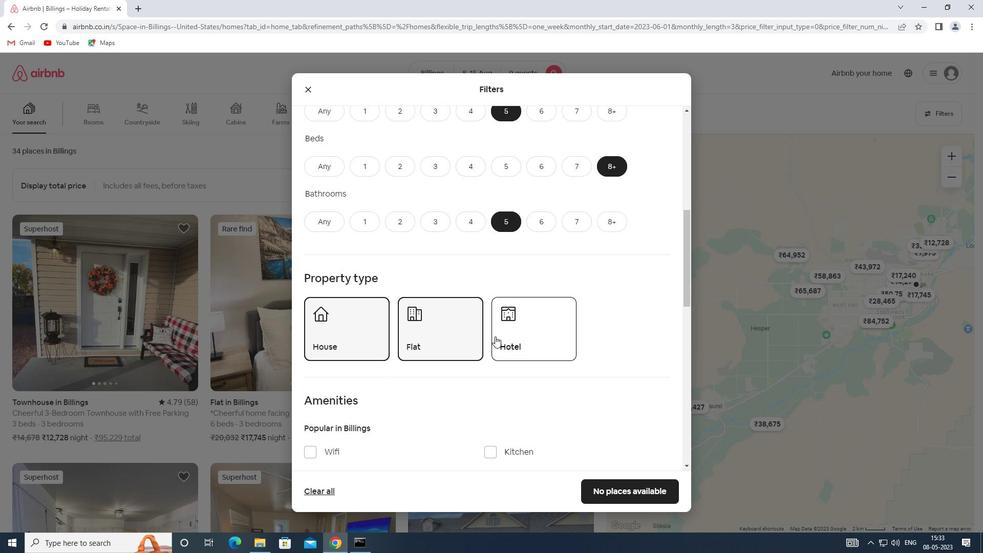
Action: Mouse moved to (476, 340)
Screenshot: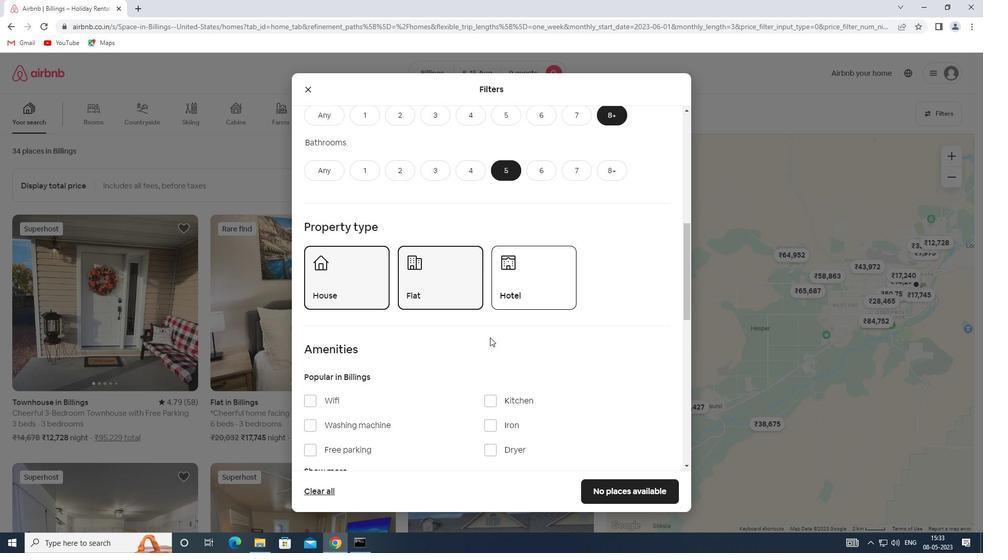 
Action: Mouse scrolled (476, 339) with delta (0, 0)
Screenshot: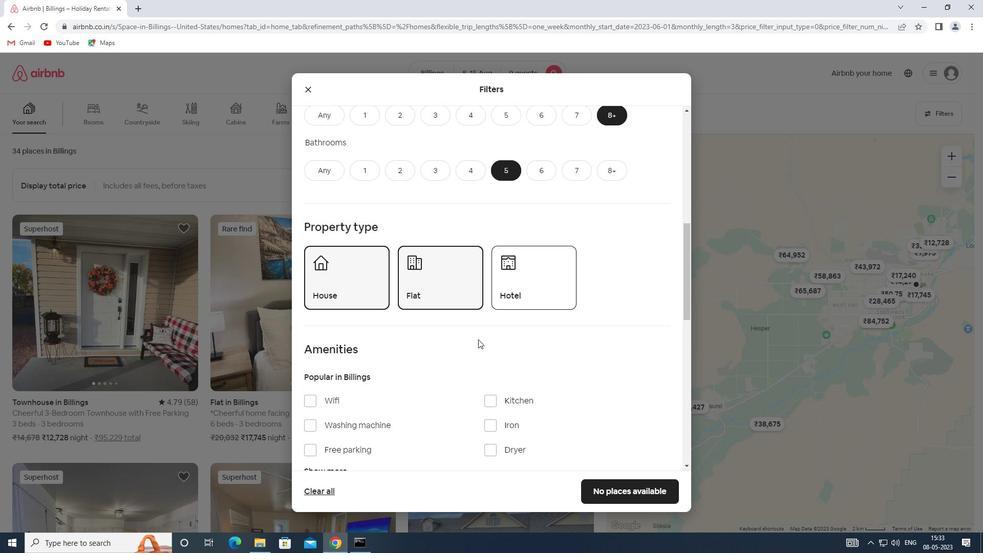 
Action: Mouse scrolled (476, 339) with delta (0, 0)
Screenshot: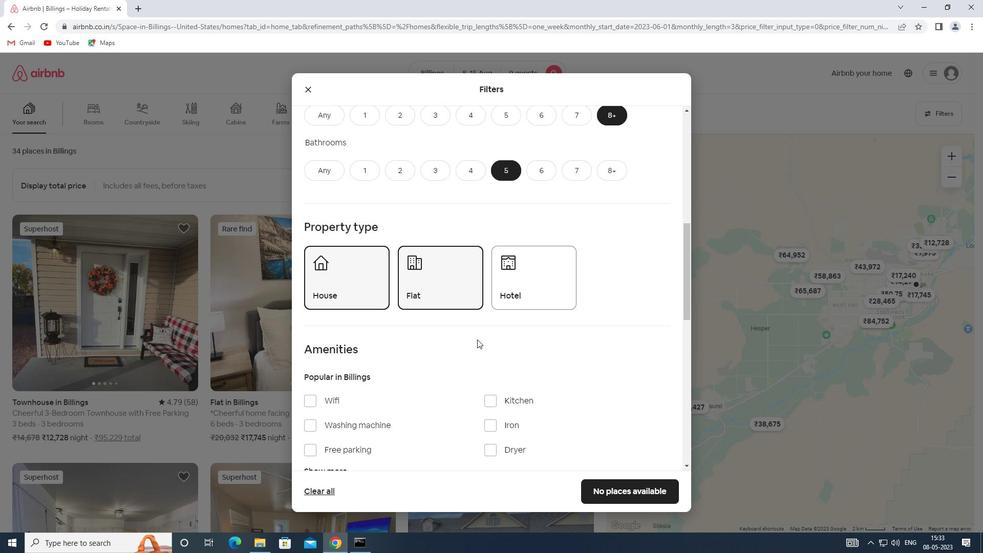 
Action: Mouse moved to (325, 370)
Screenshot: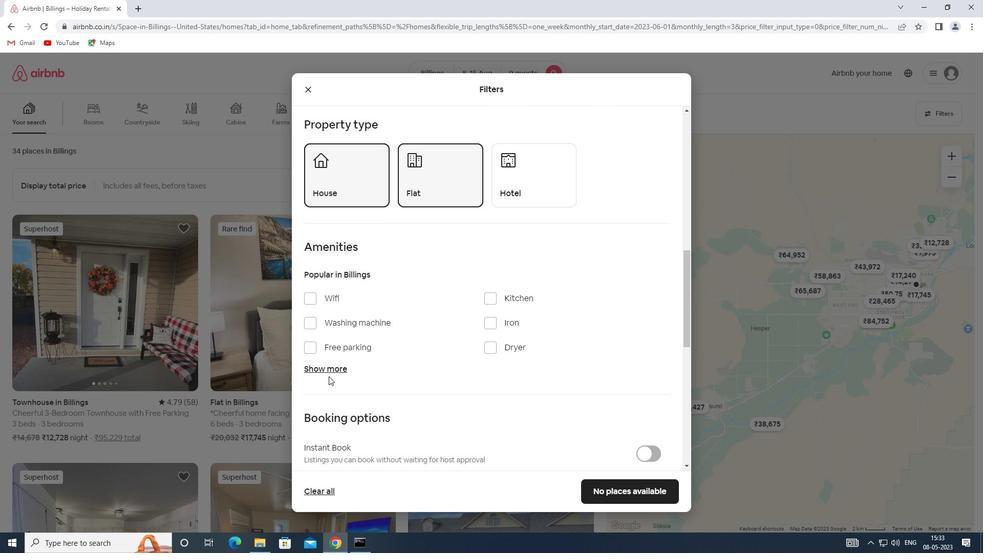 
Action: Mouse pressed left at (325, 370)
Screenshot: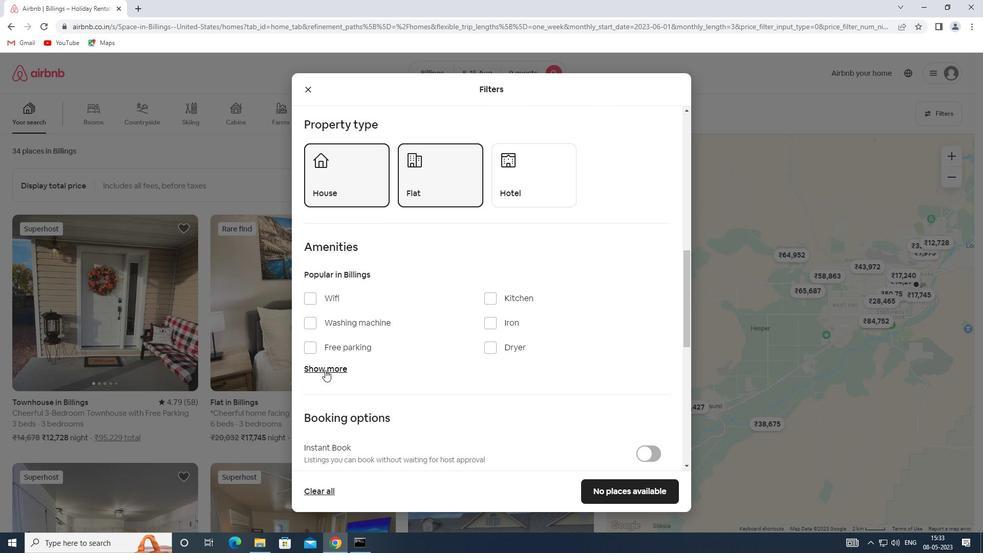 
Action: Mouse moved to (311, 297)
Screenshot: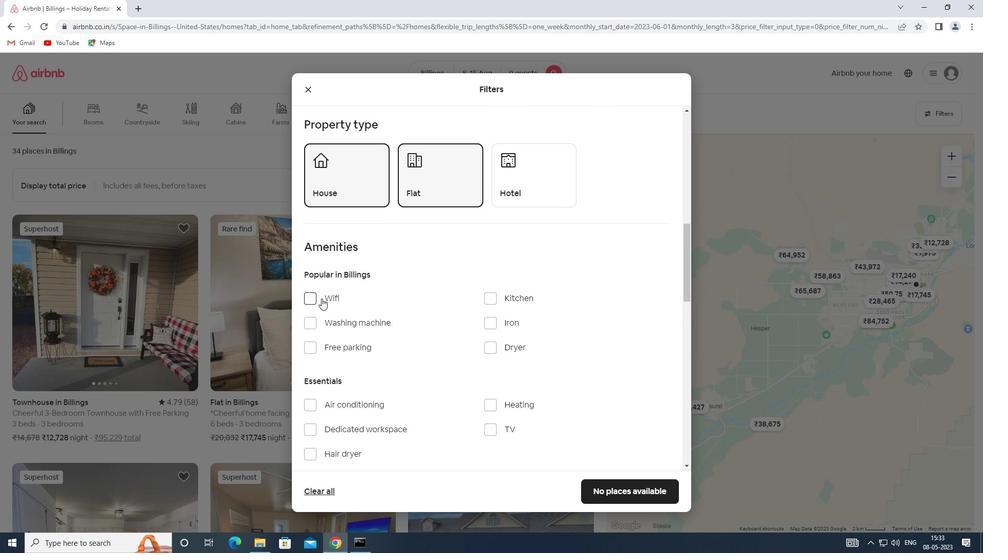 
Action: Mouse pressed left at (311, 297)
Screenshot: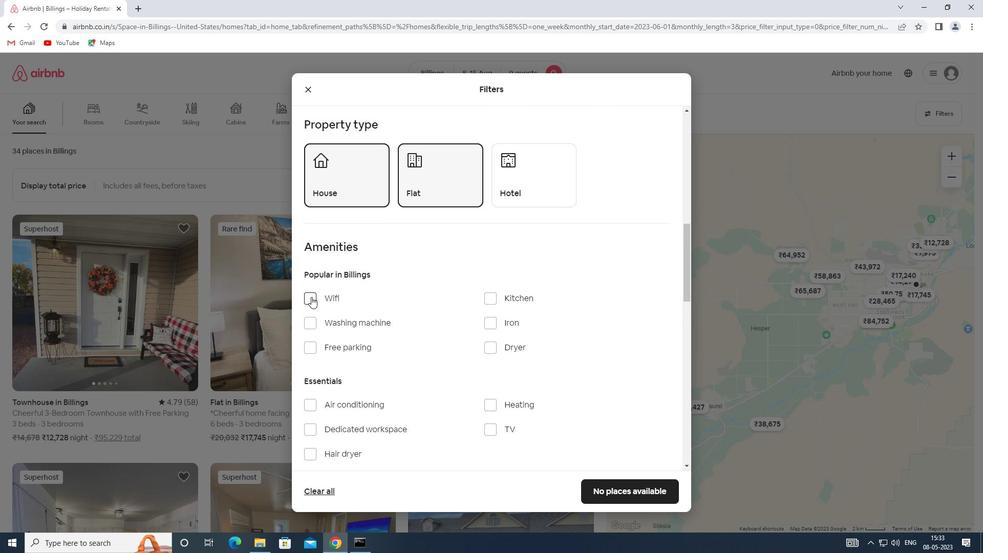 
Action: Mouse moved to (485, 428)
Screenshot: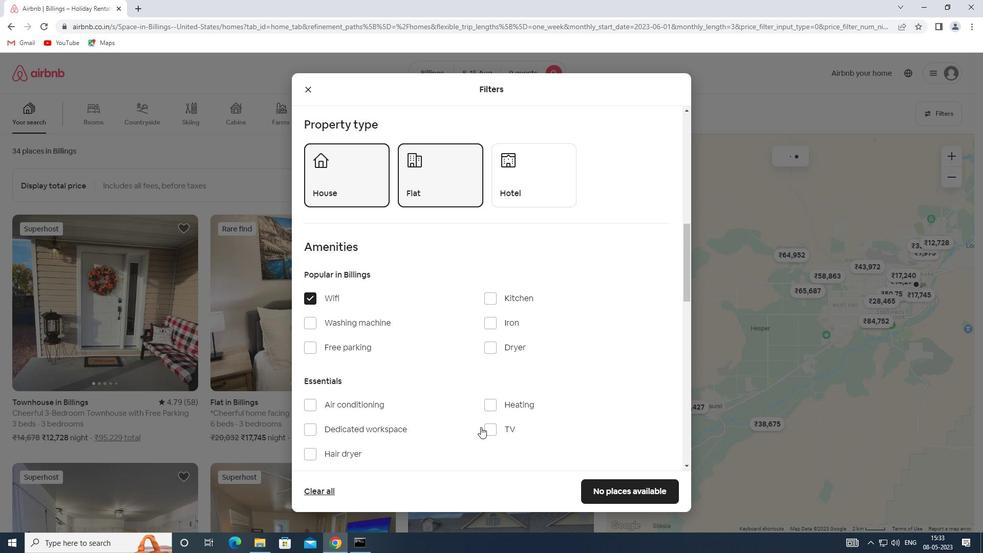 
Action: Mouse pressed left at (485, 428)
Screenshot: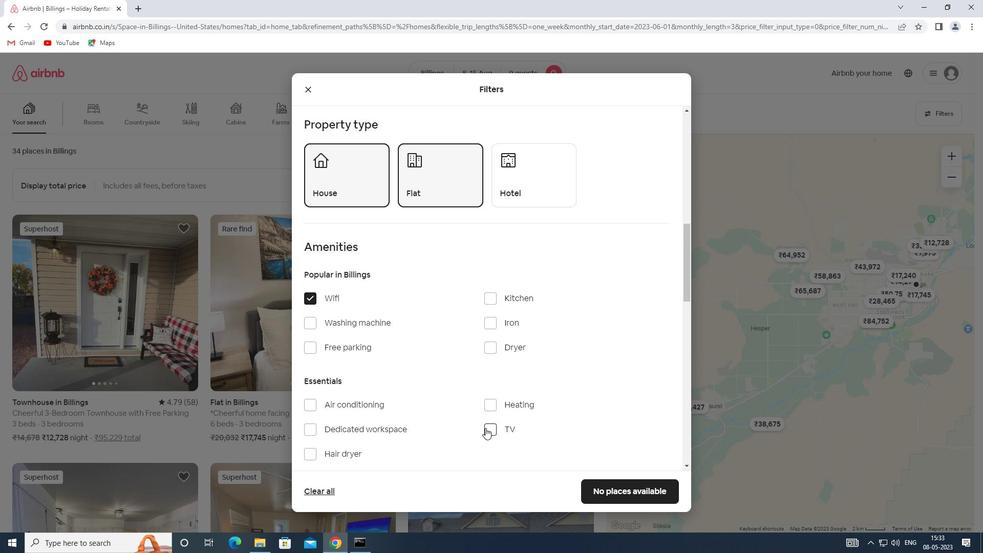
Action: Mouse moved to (305, 345)
Screenshot: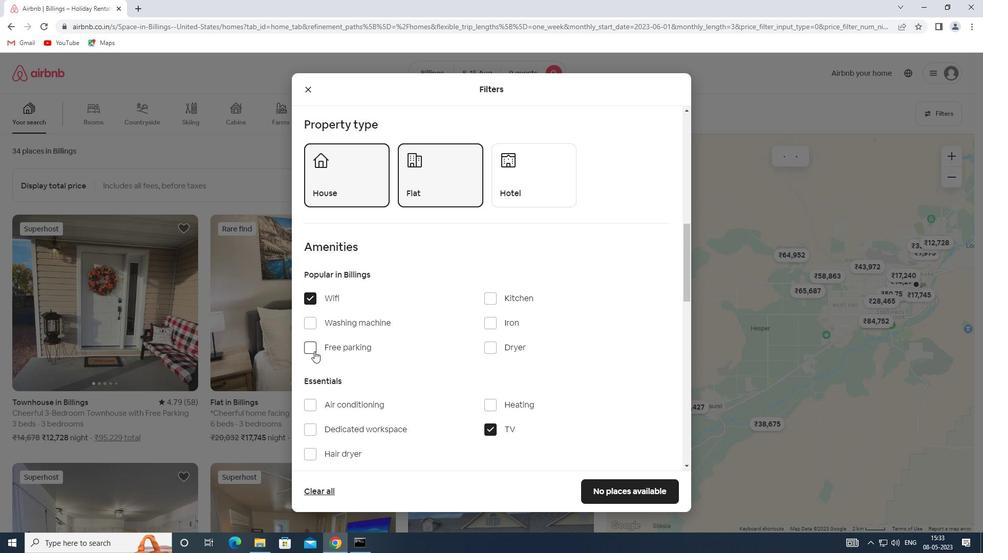 
Action: Mouse pressed left at (305, 345)
Screenshot: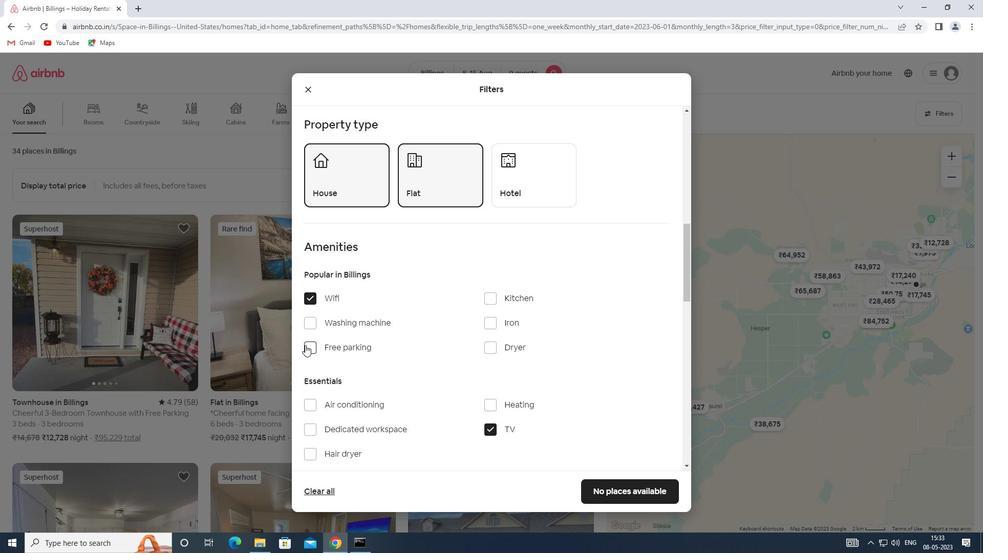
Action: Mouse moved to (385, 355)
Screenshot: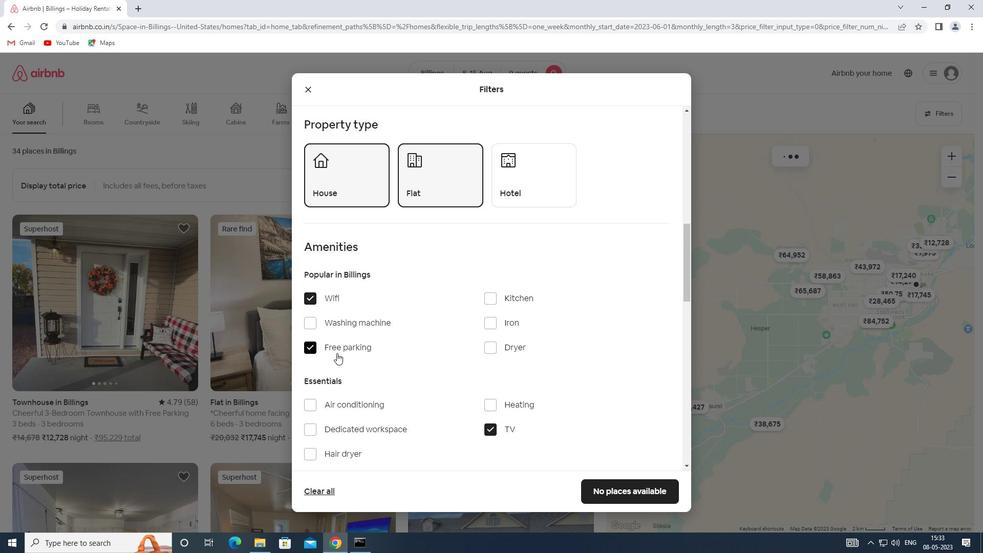 
Action: Mouse scrolled (385, 354) with delta (0, 0)
Screenshot: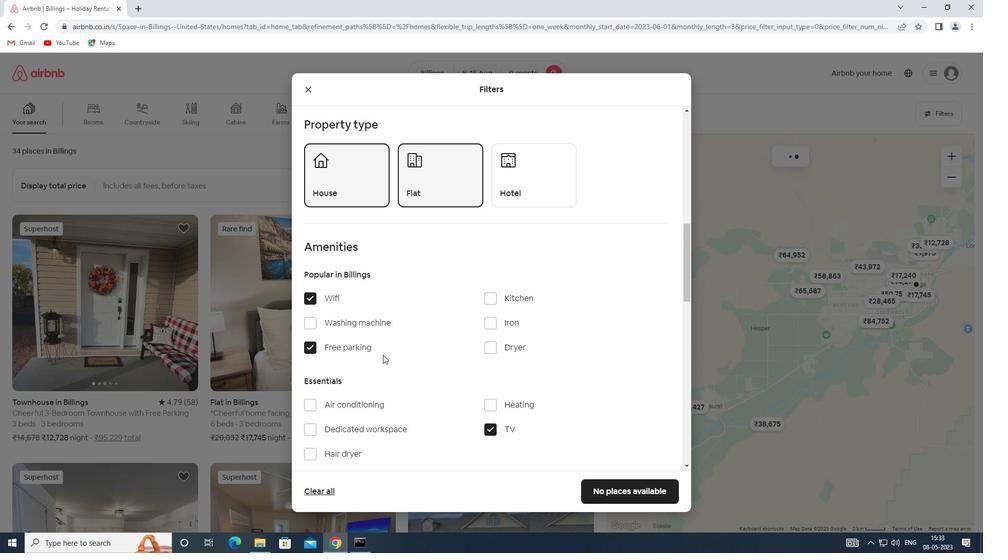 
Action: Mouse scrolled (385, 354) with delta (0, 0)
Screenshot: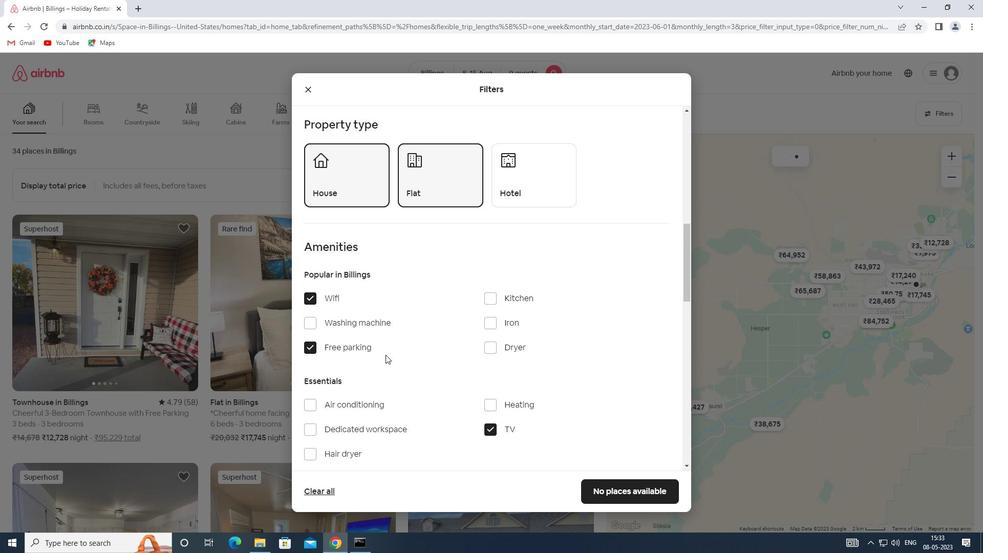 
Action: Mouse scrolled (385, 354) with delta (0, 0)
Screenshot: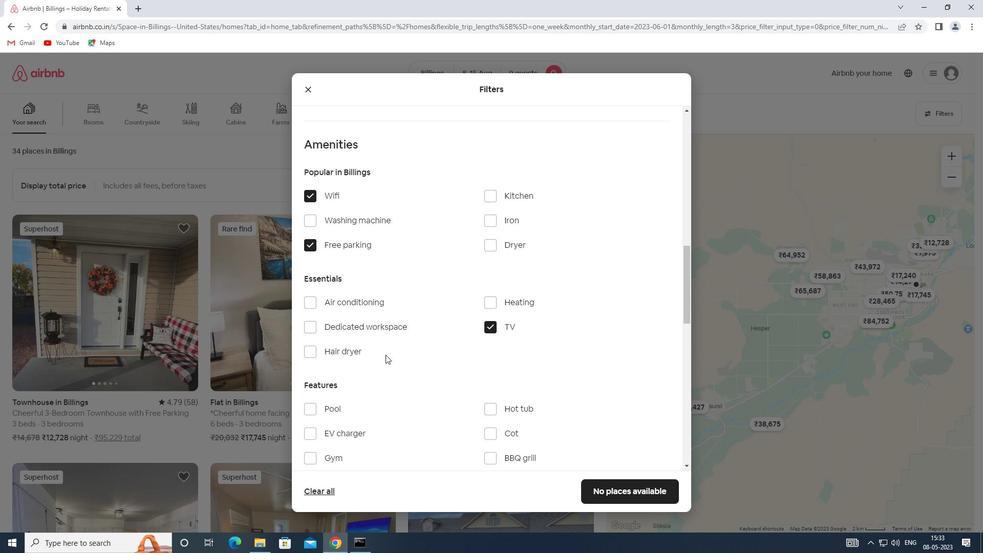 
Action: Mouse moved to (307, 405)
Screenshot: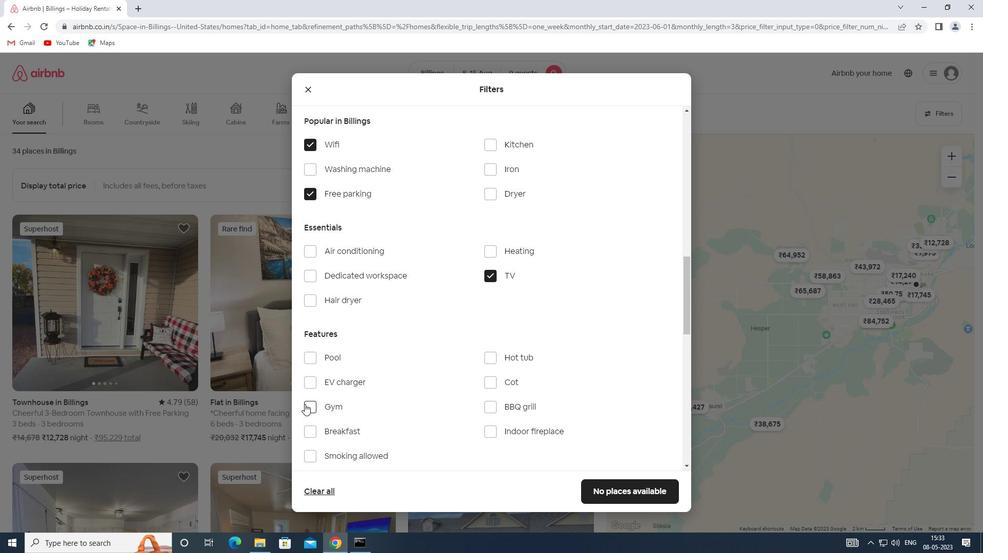 
Action: Mouse pressed left at (307, 405)
Screenshot: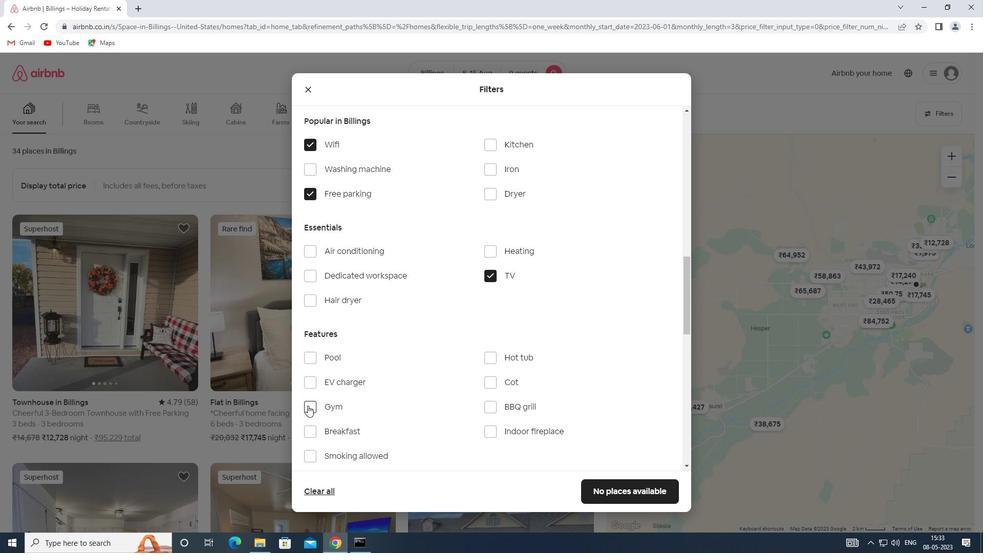 
Action: Mouse moved to (311, 431)
Screenshot: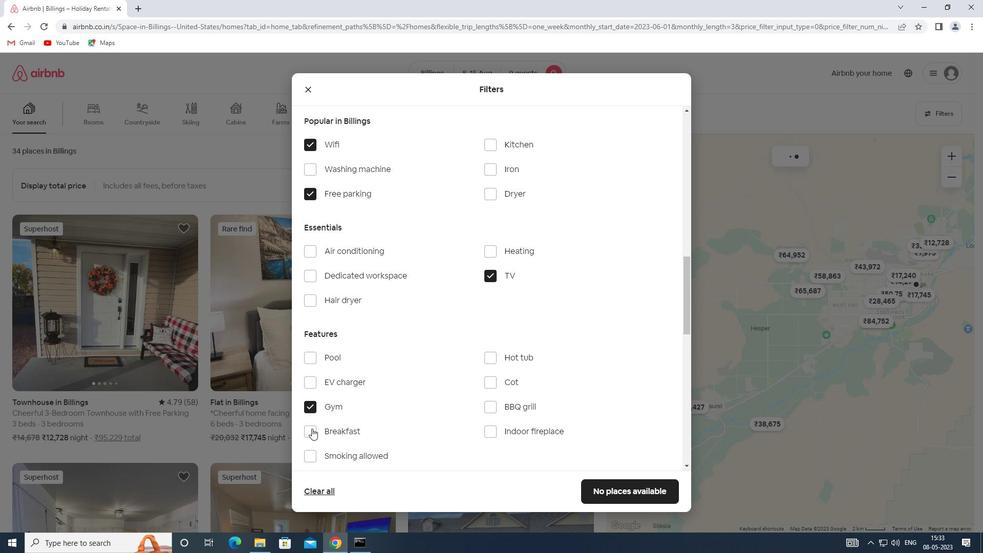 
Action: Mouse pressed left at (311, 431)
Screenshot: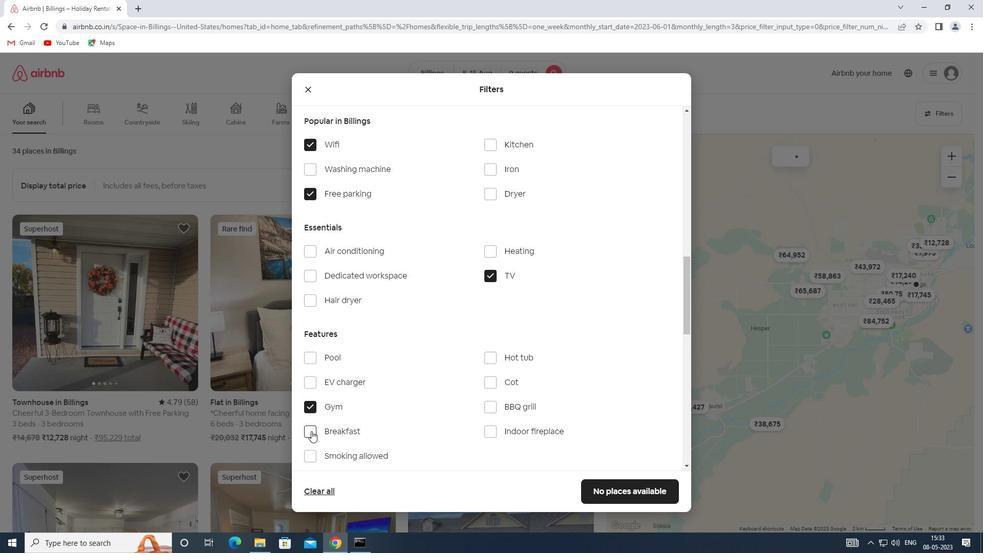 
Action: Mouse moved to (427, 389)
Screenshot: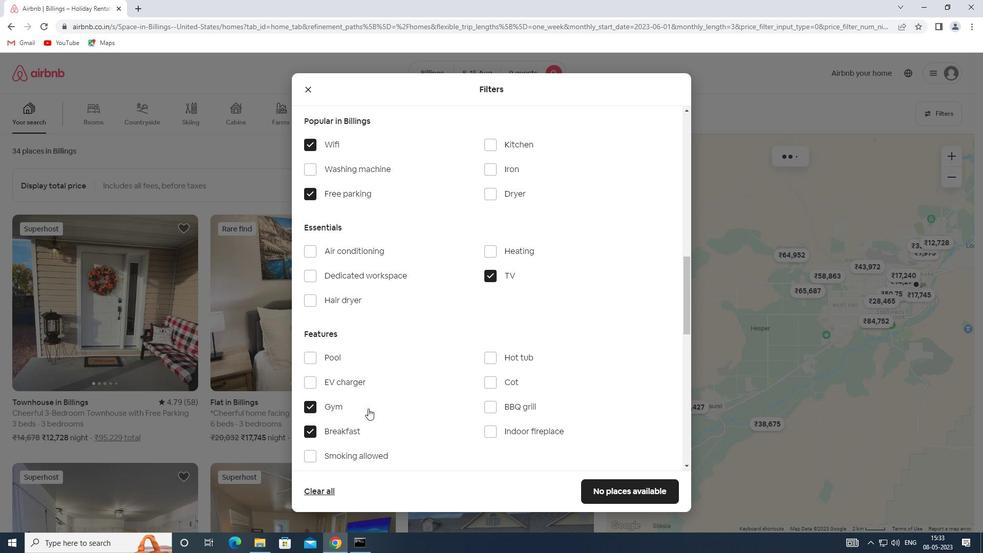 
Action: Mouse scrolled (427, 388) with delta (0, 0)
Screenshot: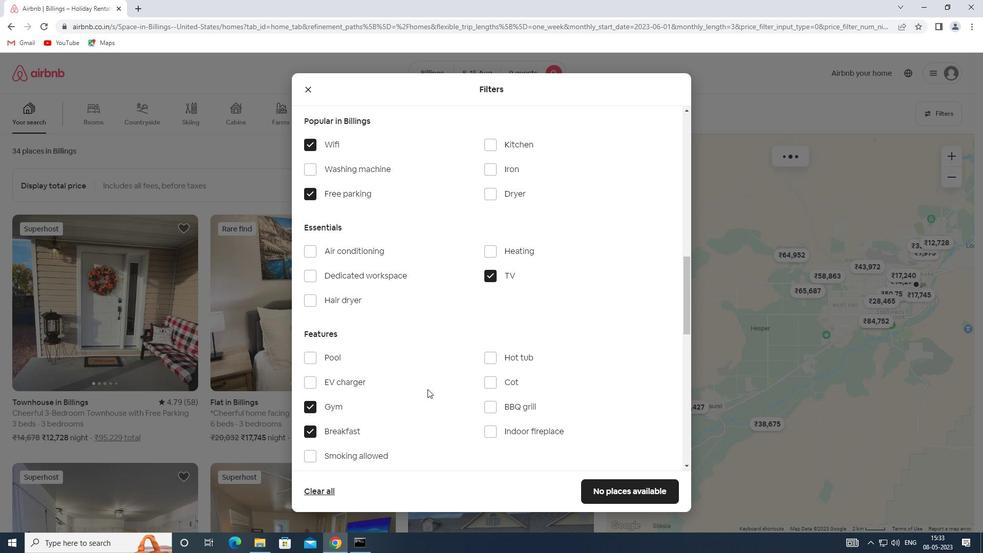 
Action: Mouse scrolled (427, 388) with delta (0, 0)
Screenshot: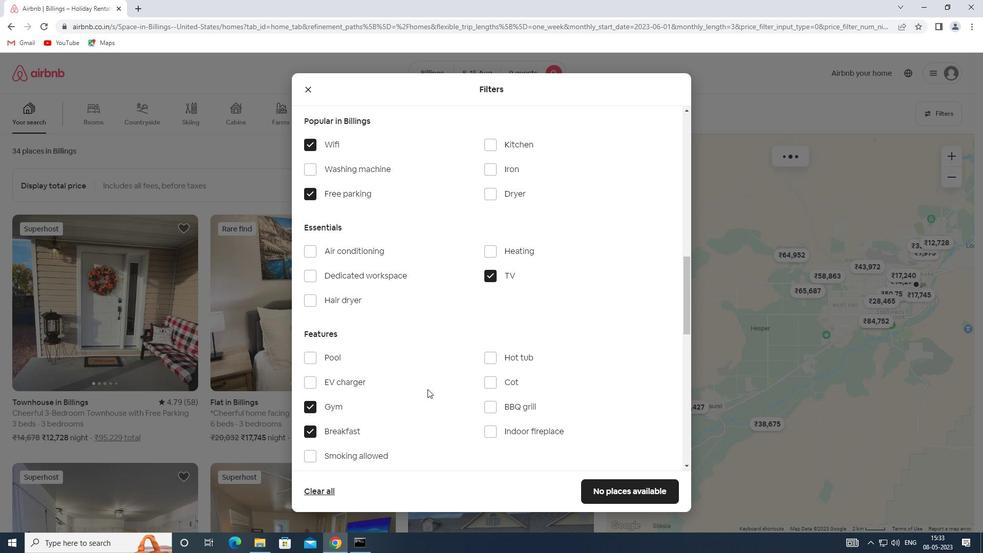 
Action: Mouse scrolled (427, 388) with delta (0, 0)
Screenshot: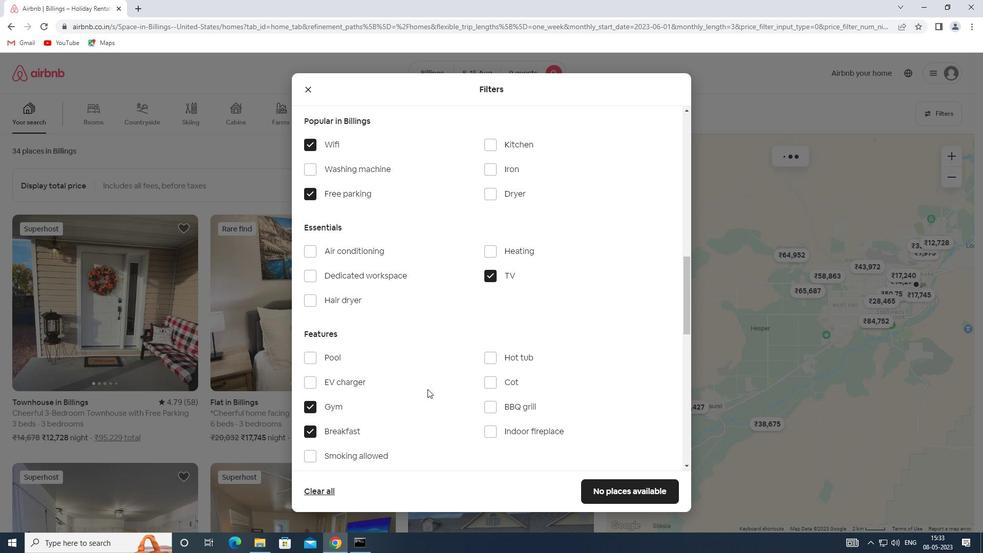 
Action: Mouse scrolled (427, 388) with delta (0, 0)
Screenshot: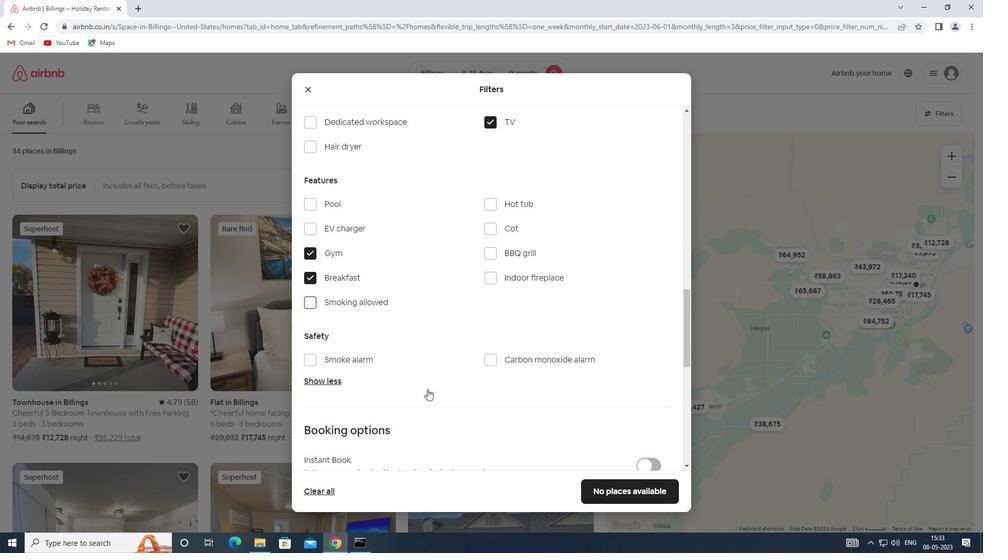 
Action: Mouse scrolled (427, 388) with delta (0, 0)
Screenshot: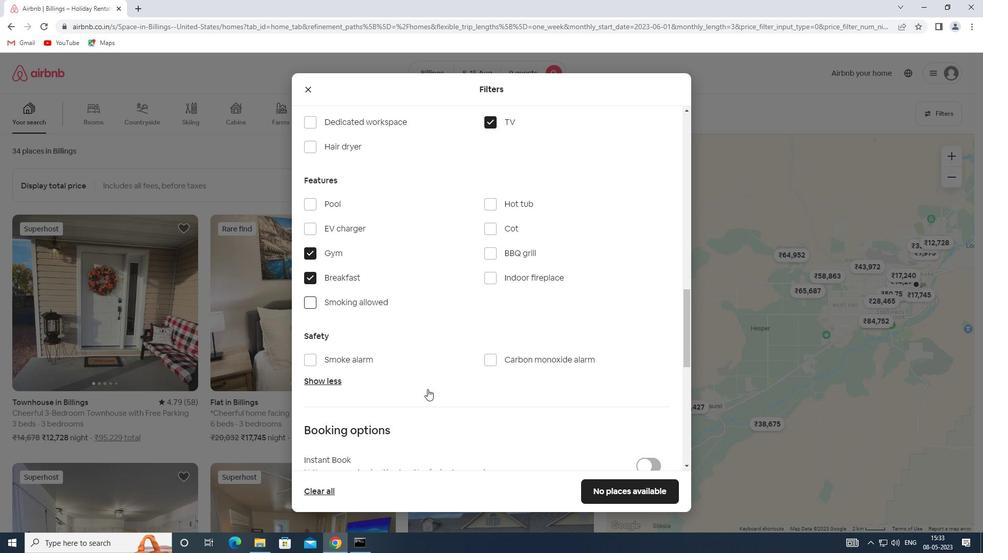 
Action: Mouse moved to (594, 366)
Screenshot: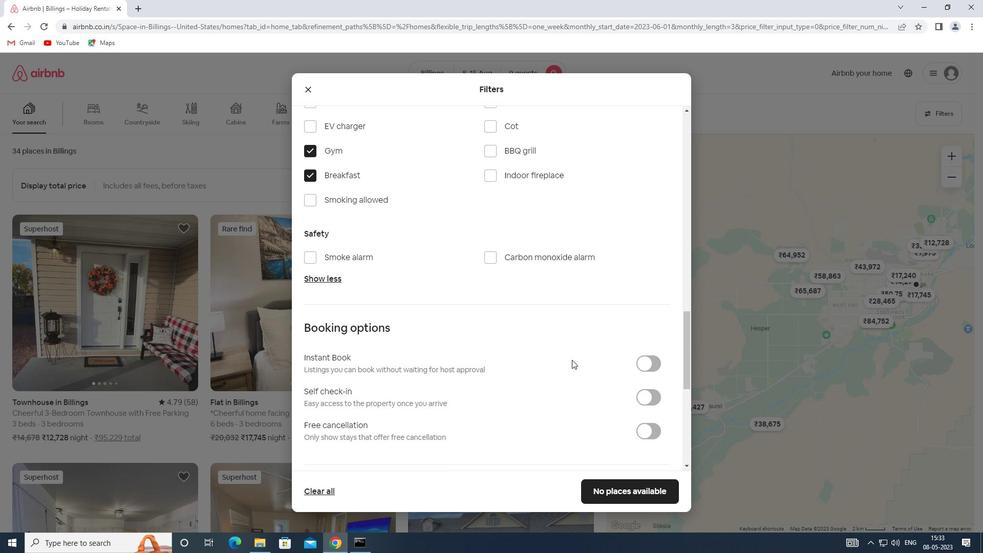 
Action: Mouse scrolled (594, 365) with delta (0, 0)
Screenshot: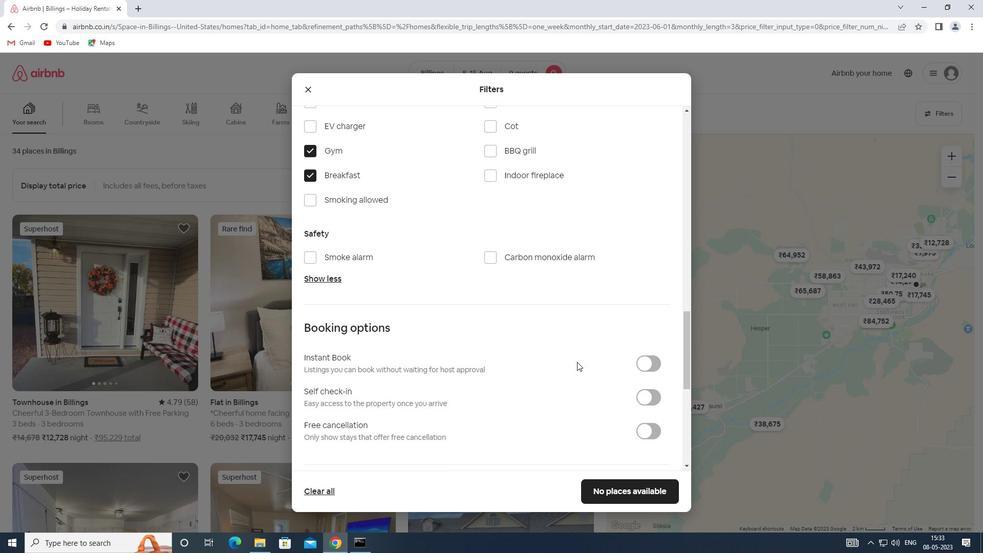 
Action: Mouse scrolled (594, 365) with delta (0, 0)
Screenshot: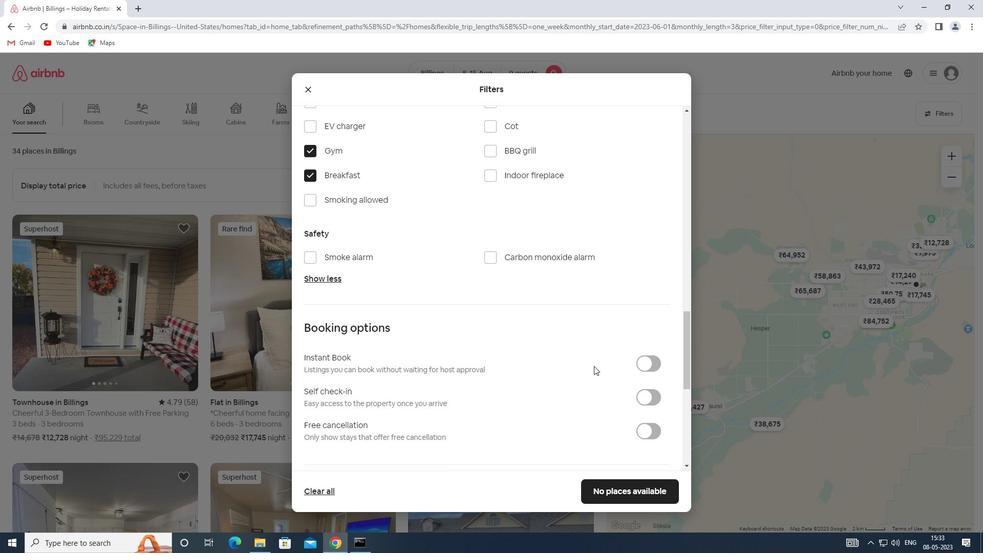 
Action: Mouse moved to (651, 296)
Screenshot: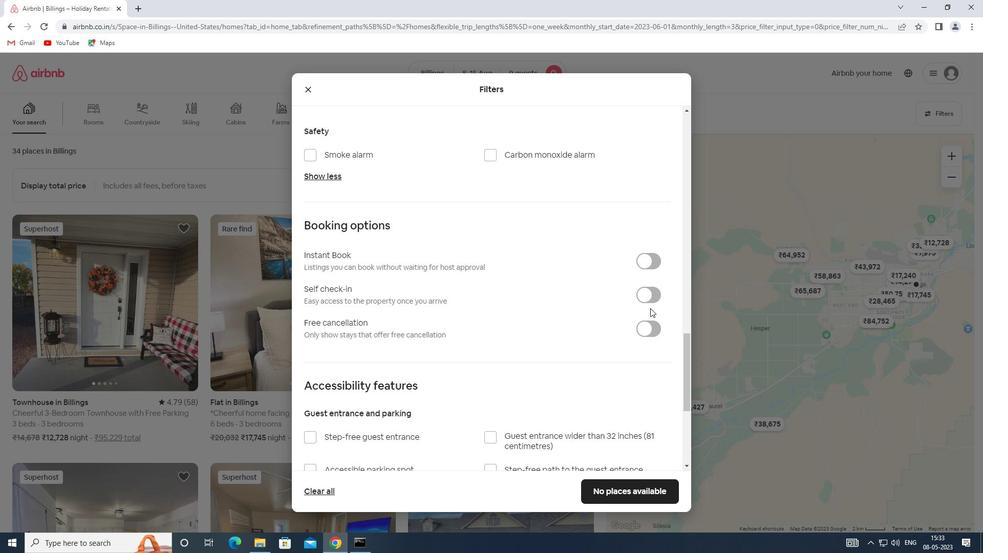 
Action: Mouse pressed left at (651, 296)
Screenshot: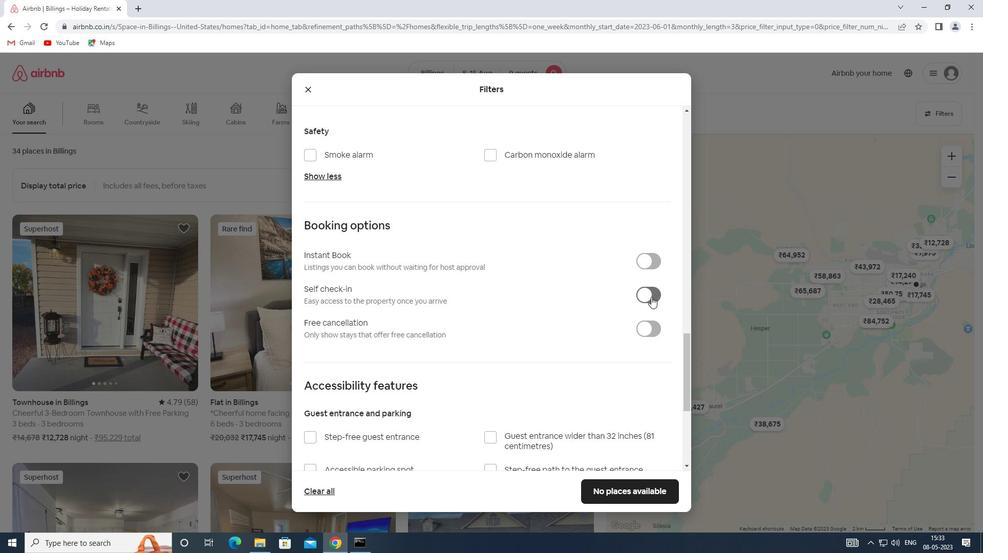 
Action: Mouse moved to (414, 357)
Screenshot: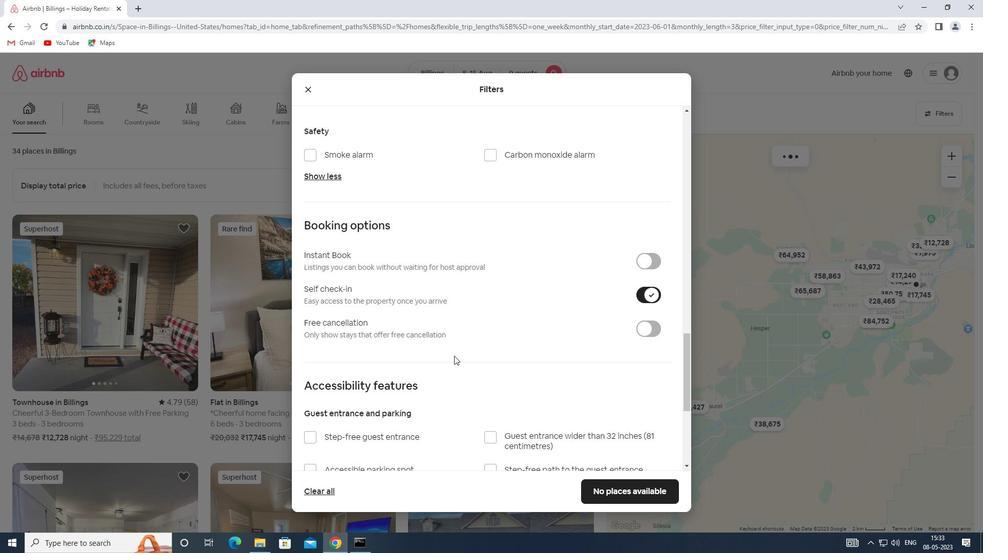 
Action: Mouse scrolled (414, 356) with delta (0, 0)
Screenshot: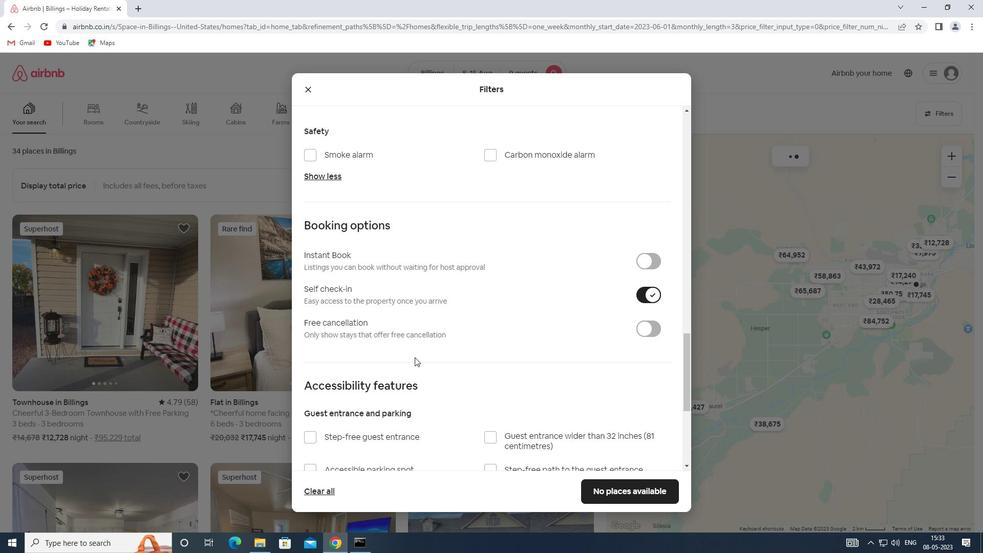 
Action: Mouse scrolled (414, 356) with delta (0, 0)
Screenshot: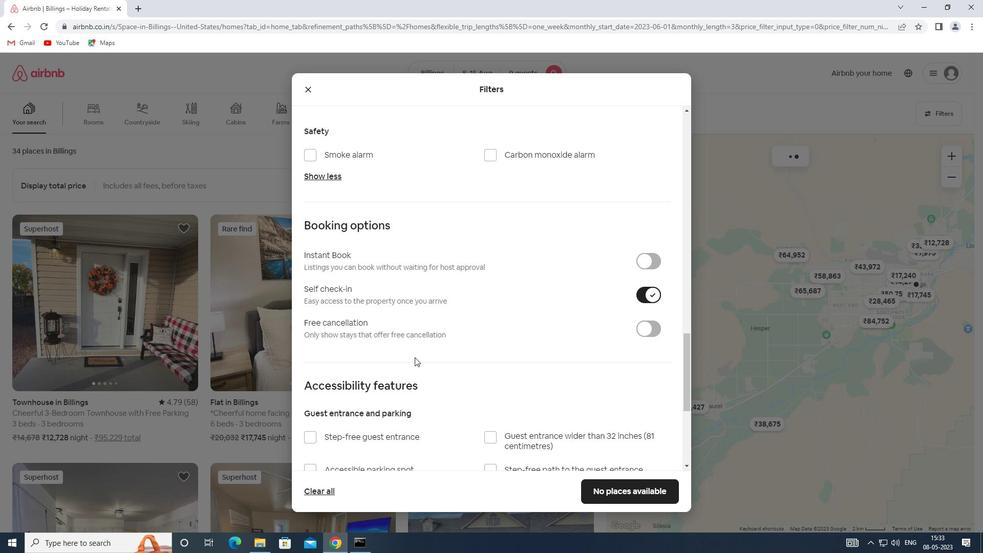 
Action: Mouse scrolled (414, 356) with delta (0, 0)
Screenshot: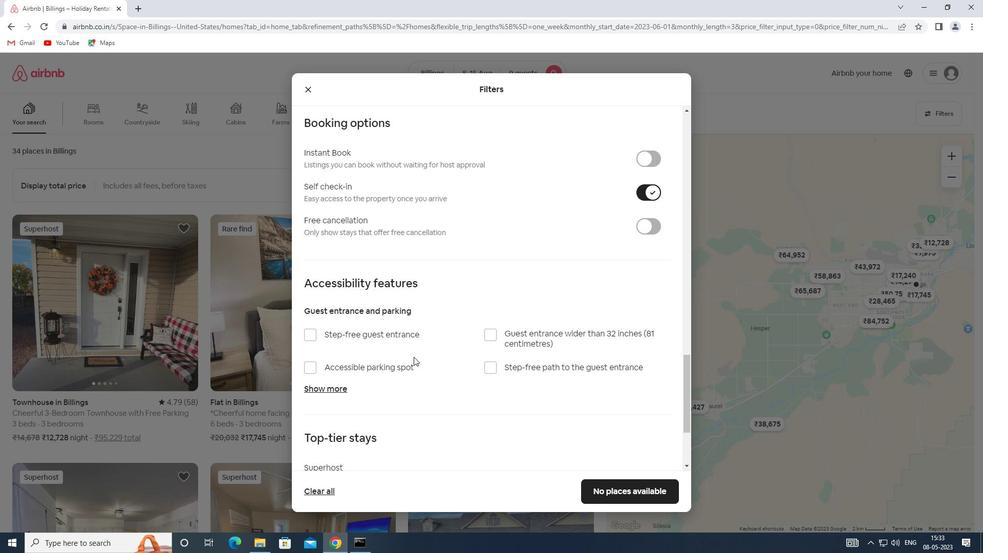 
Action: Mouse scrolled (414, 356) with delta (0, 0)
Screenshot: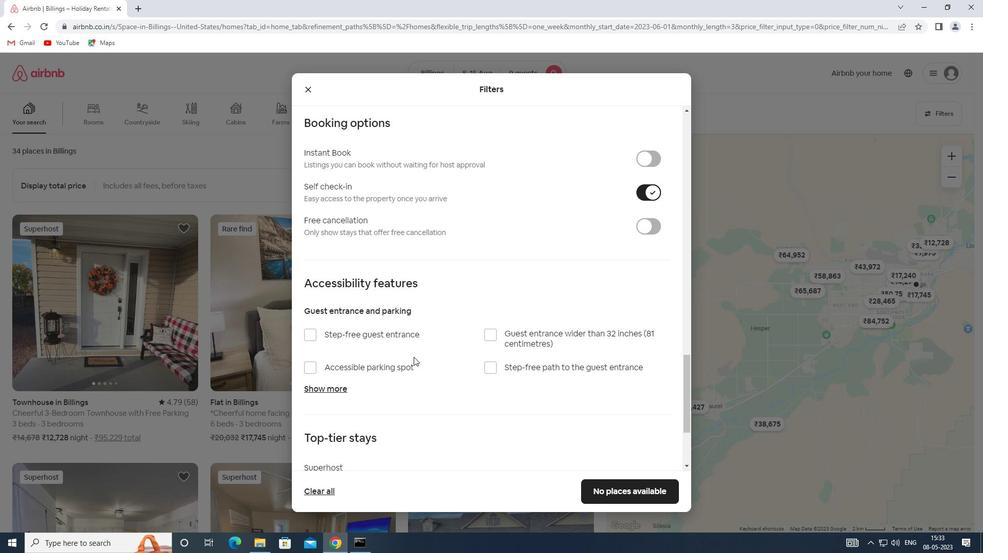 
Action: Mouse scrolled (414, 356) with delta (0, 0)
Screenshot: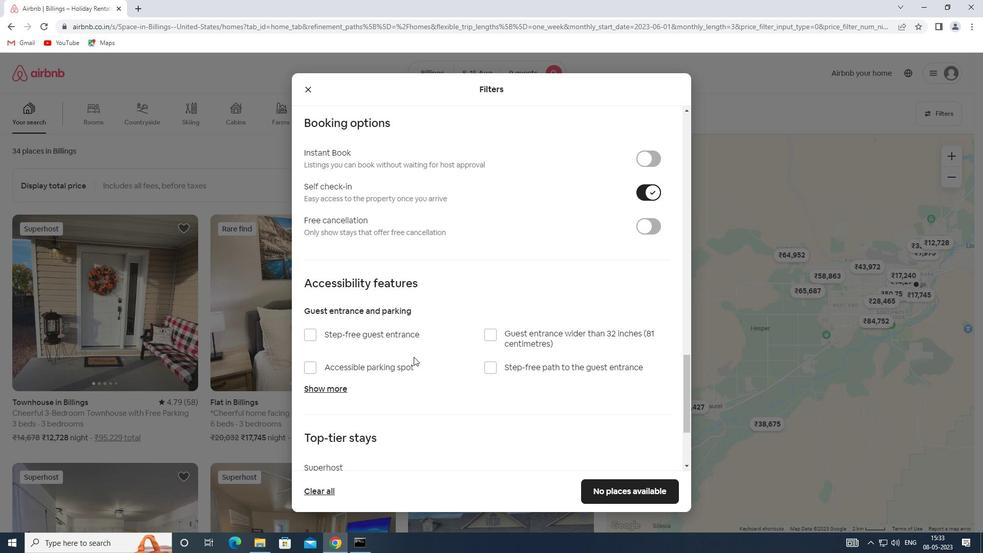 
Action: Mouse moved to (347, 399)
Screenshot: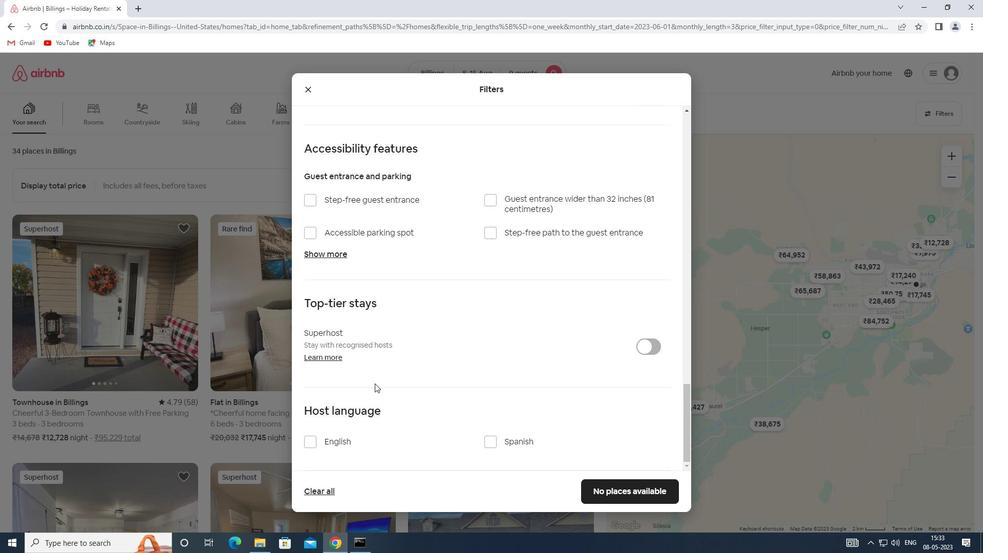 
Action: Mouse scrolled (347, 398) with delta (0, 0)
Screenshot: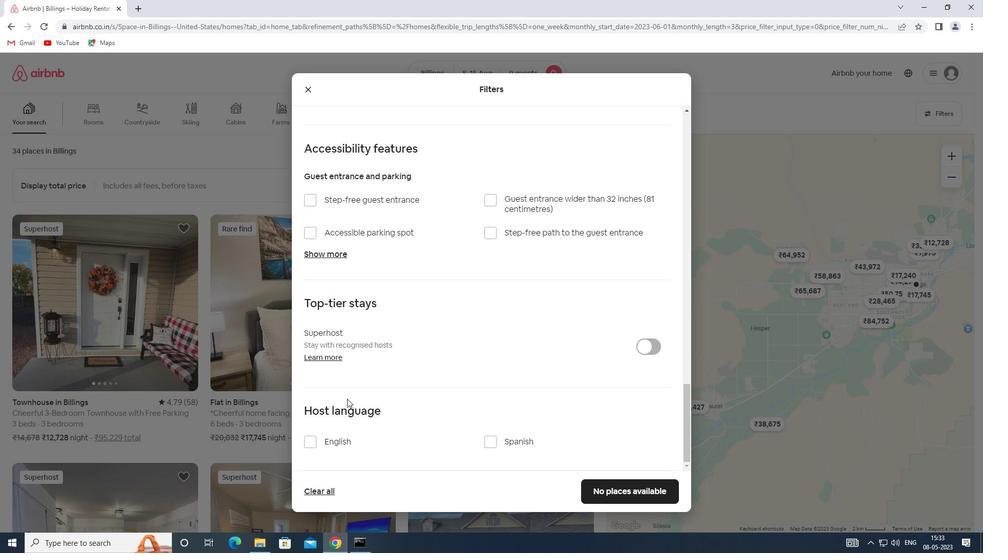 
Action: Mouse scrolled (347, 398) with delta (0, 0)
Screenshot: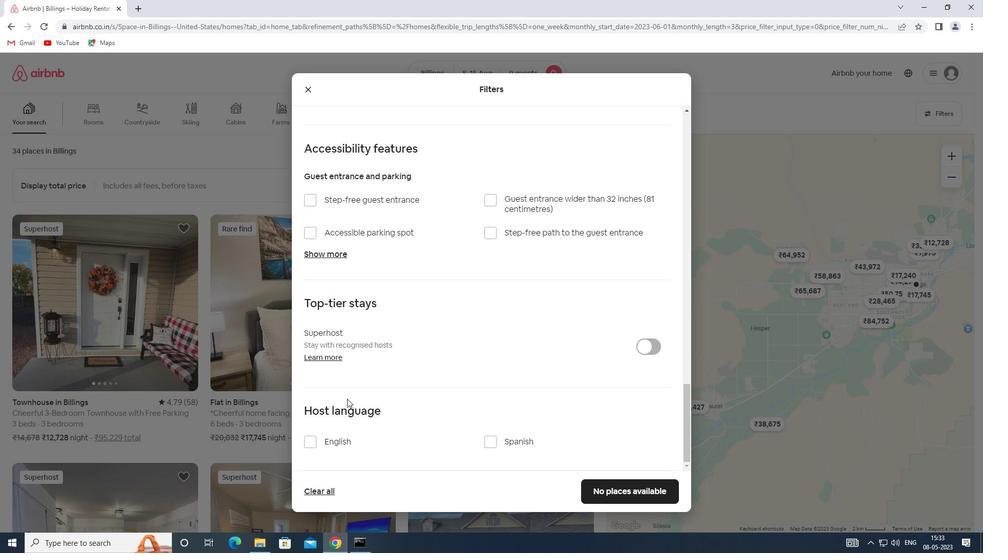 
Action: Mouse moved to (311, 442)
Screenshot: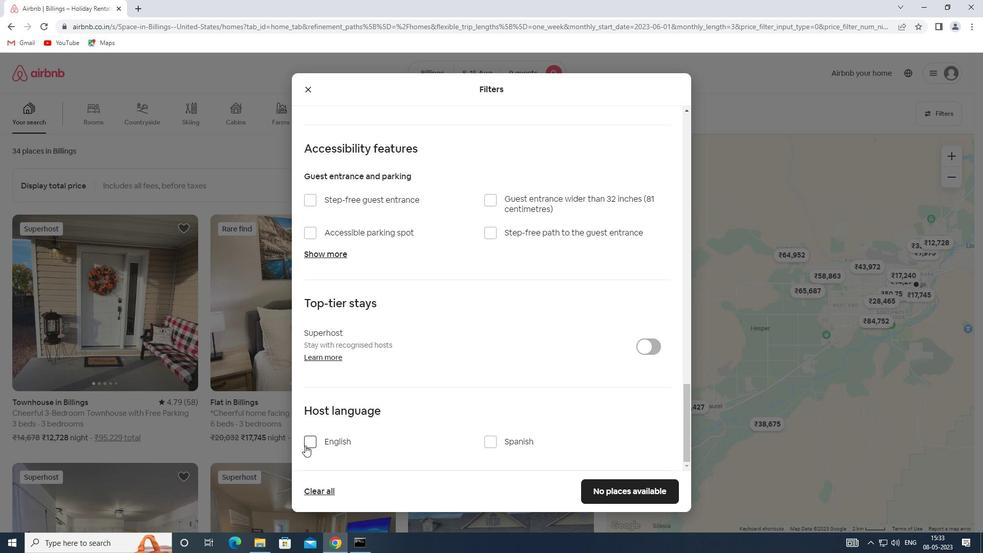 
Action: Mouse pressed left at (311, 442)
Screenshot: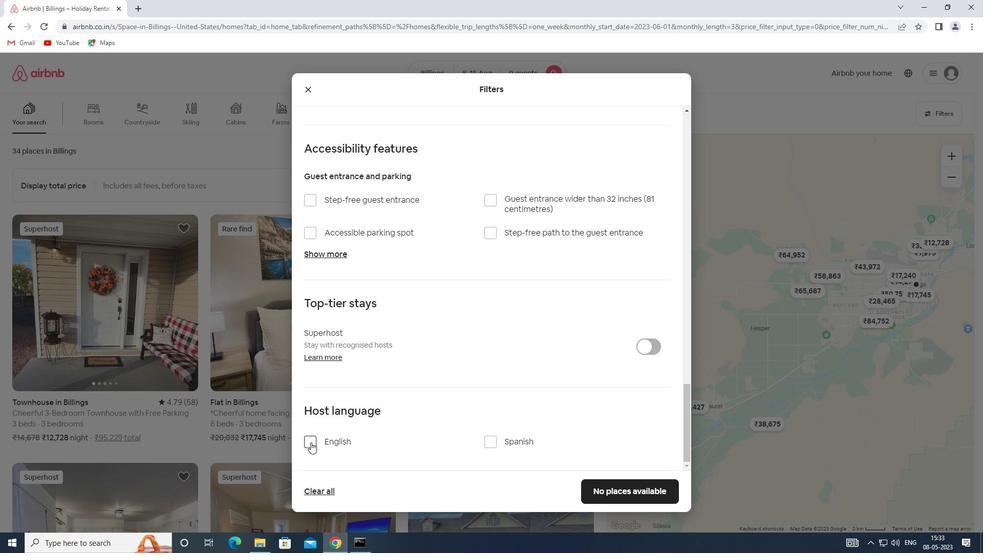 
Action: Mouse moved to (626, 488)
Screenshot: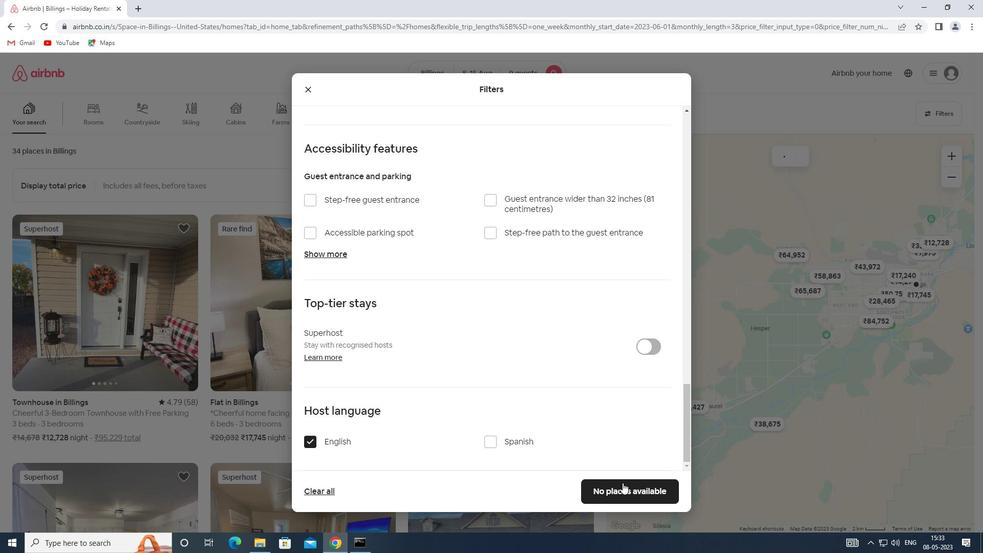 
Action: Mouse pressed left at (626, 488)
Screenshot: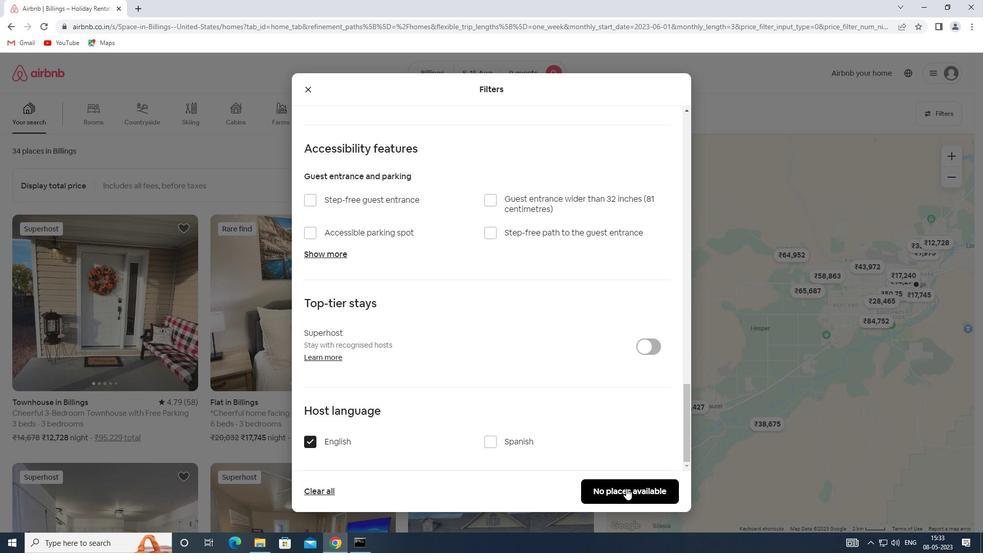 
